 Task: Create an event for the diversity and inclusion training.
Action: Mouse moved to (332, 355)
Screenshot: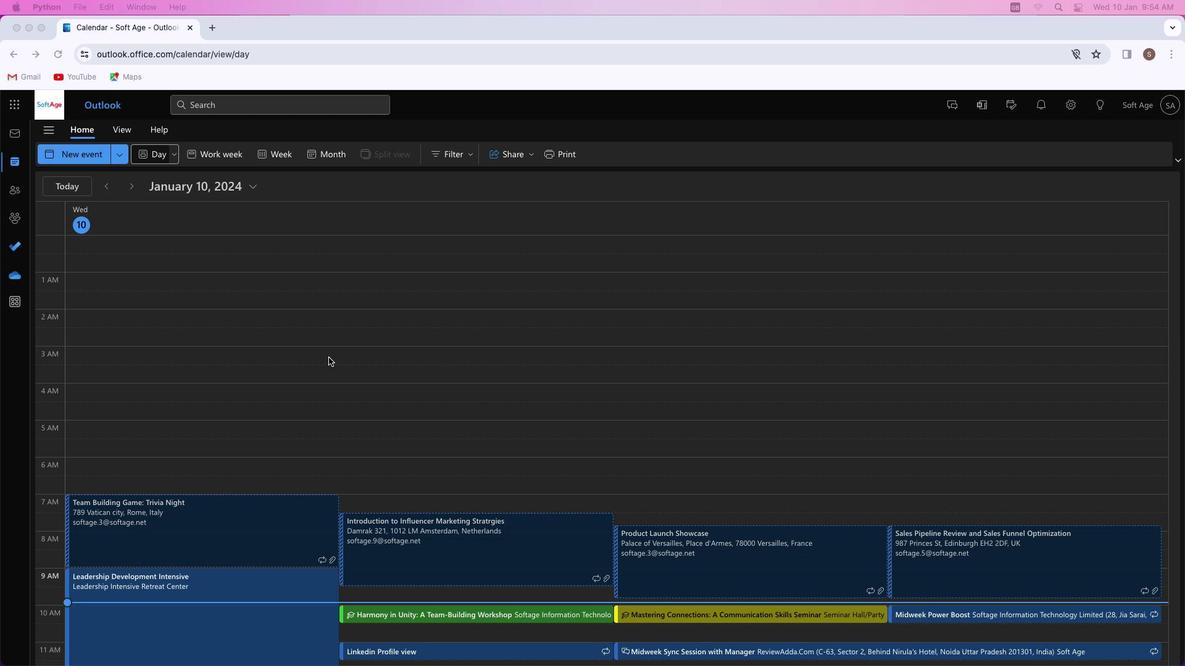 
Action: Mouse pressed left at (332, 355)
Screenshot: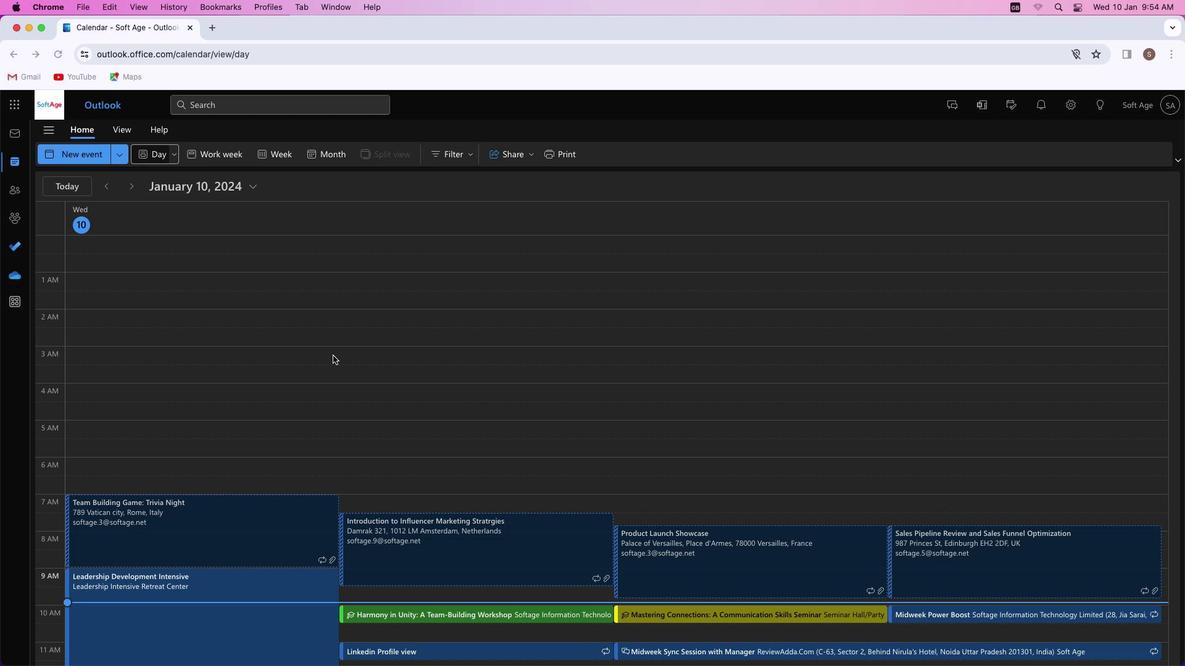 
Action: Mouse moved to (83, 158)
Screenshot: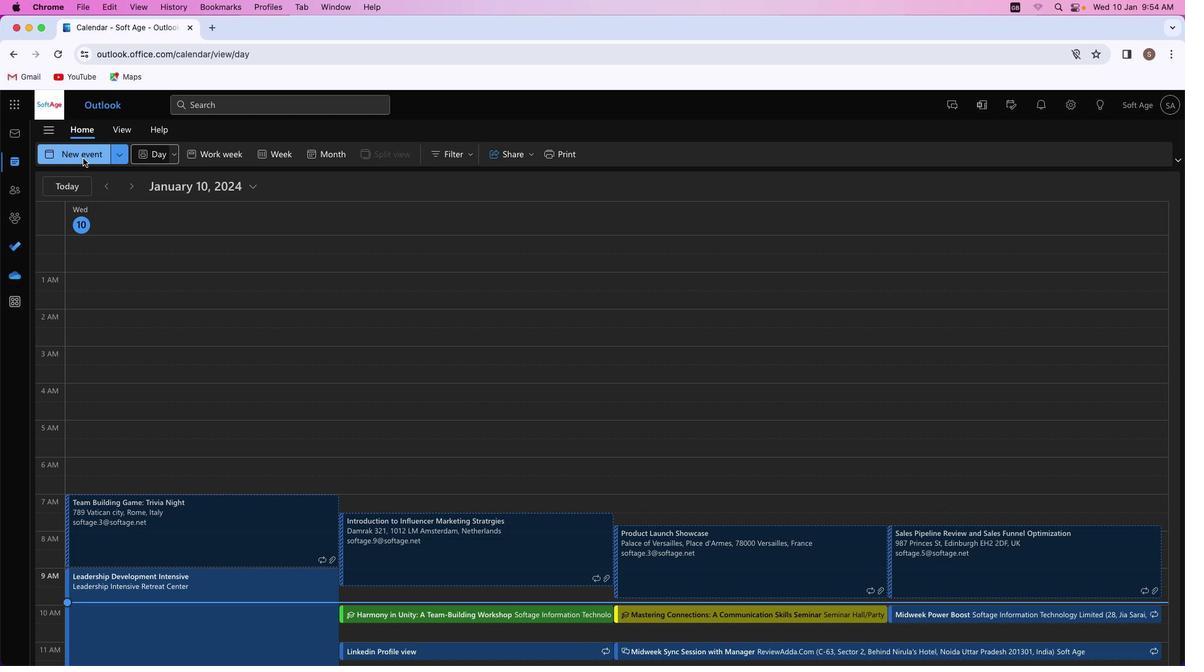 
Action: Mouse pressed left at (83, 158)
Screenshot: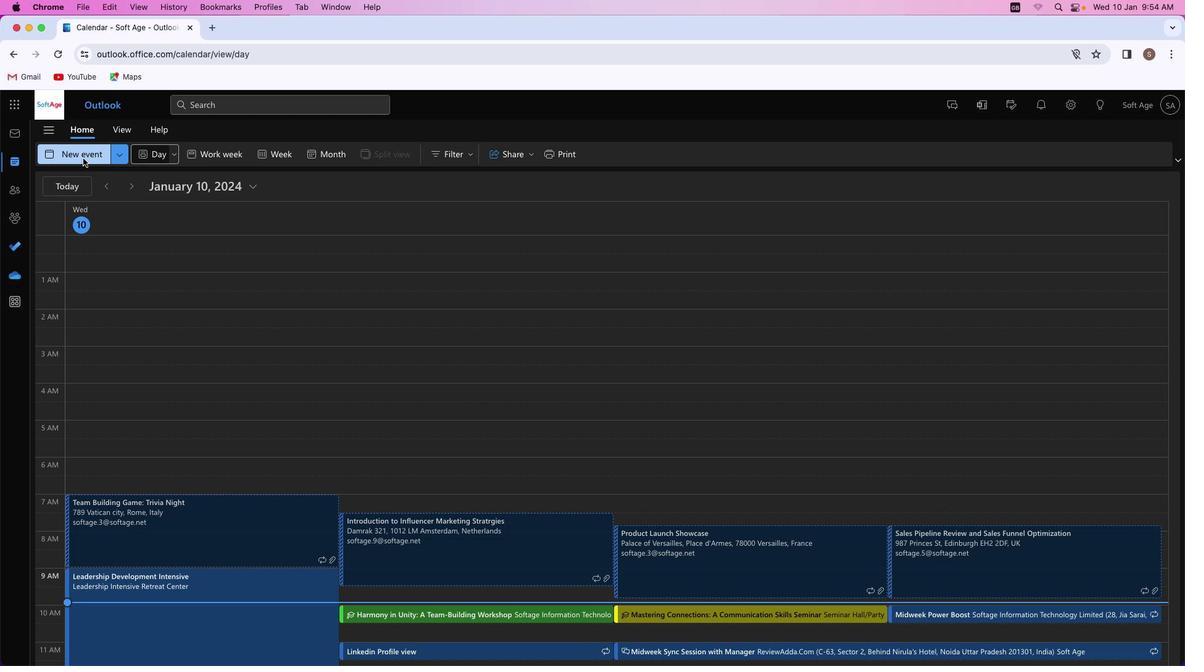 
Action: Mouse moved to (312, 227)
Screenshot: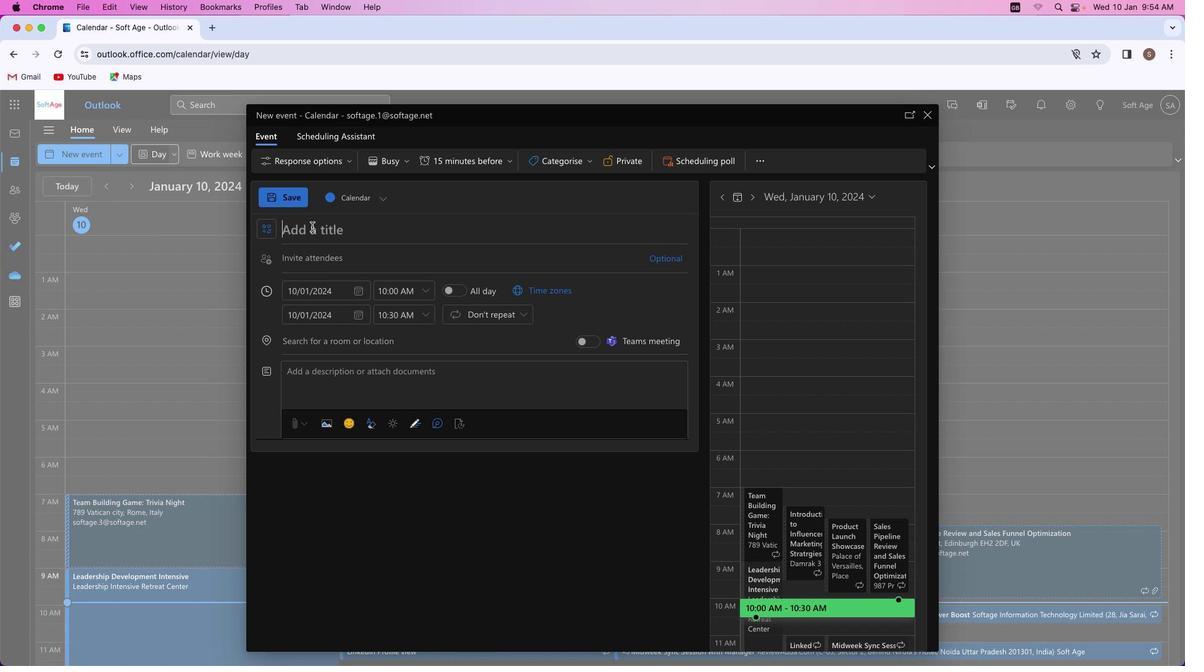 
Action: Mouse pressed left at (312, 227)
Screenshot: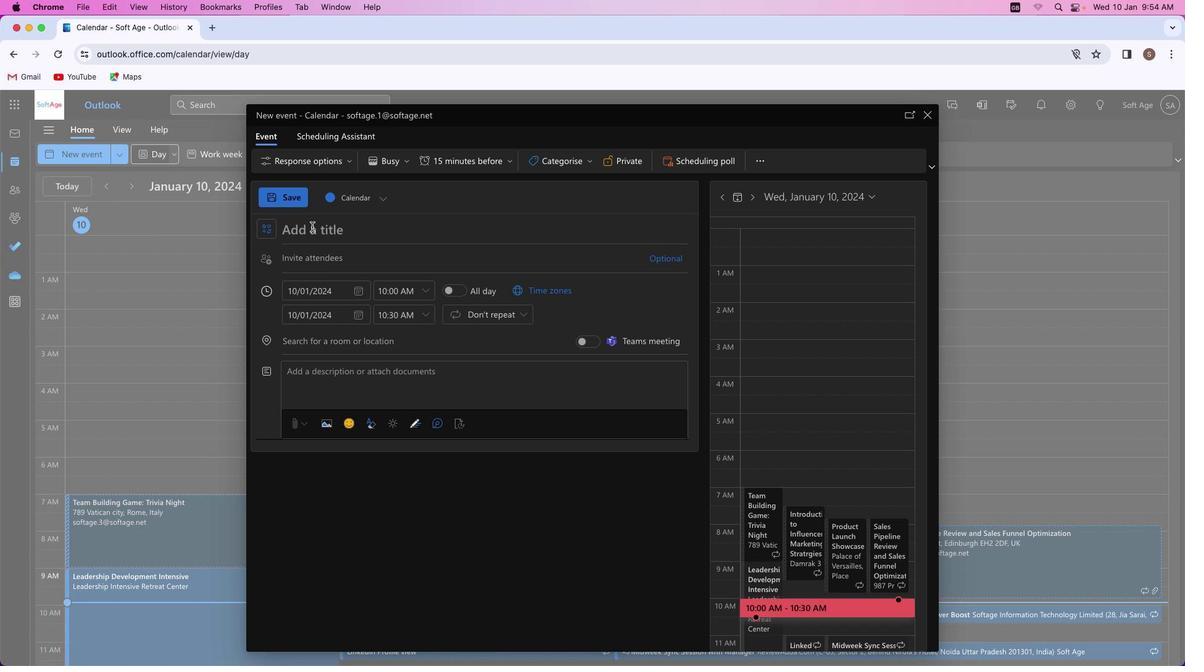 
Action: Key pressed Key.shift'E''m''b''r''a''c''e'Key.shift_r'U''n''i''t''y'Key.shift_r':'Key.spaceKey.shift'D''i''v''e''r''s''i''t''y'Key.space'a''n''d'Key.spaceKey.shift_r'I''n''c''l''u''s''i''o''n'Key.spaceKey.shift'T''r''a''i''n''i''n''g'
Screenshot: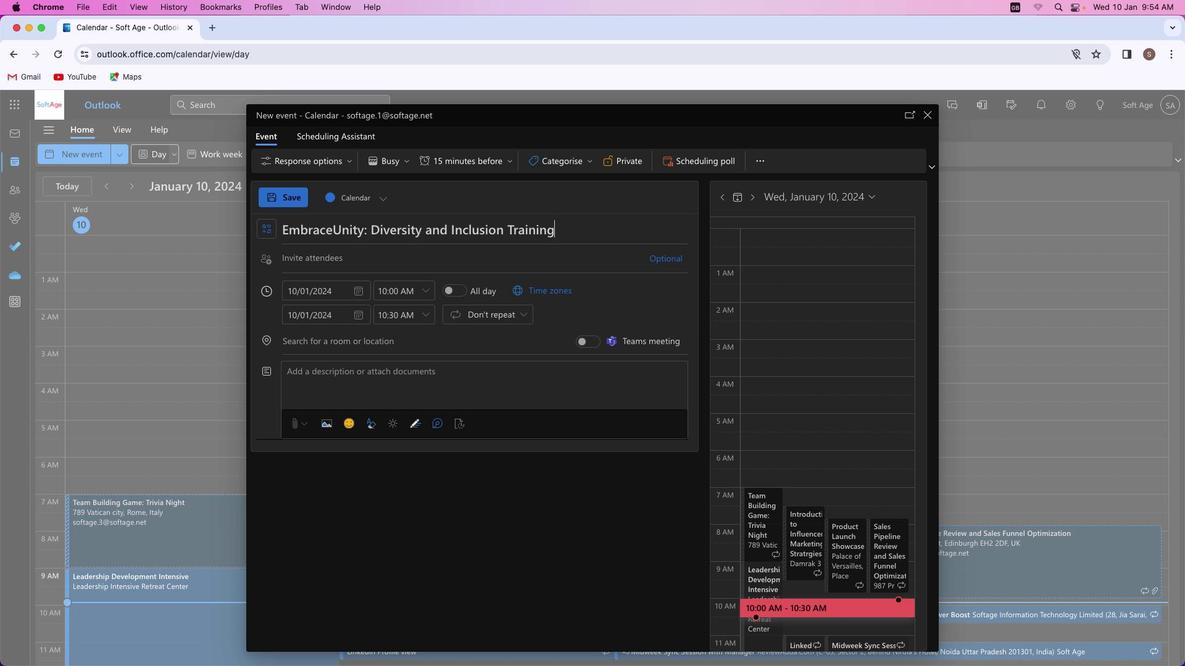 
Action: Mouse moved to (338, 256)
Screenshot: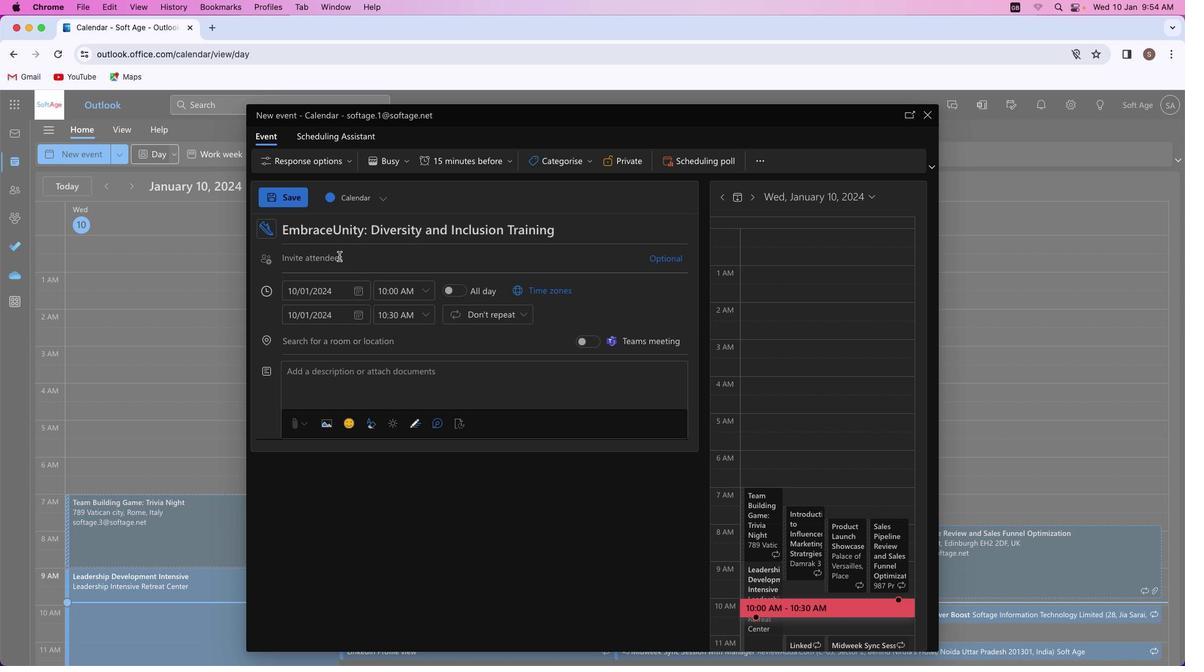 
Action: Mouse pressed left at (338, 256)
Screenshot: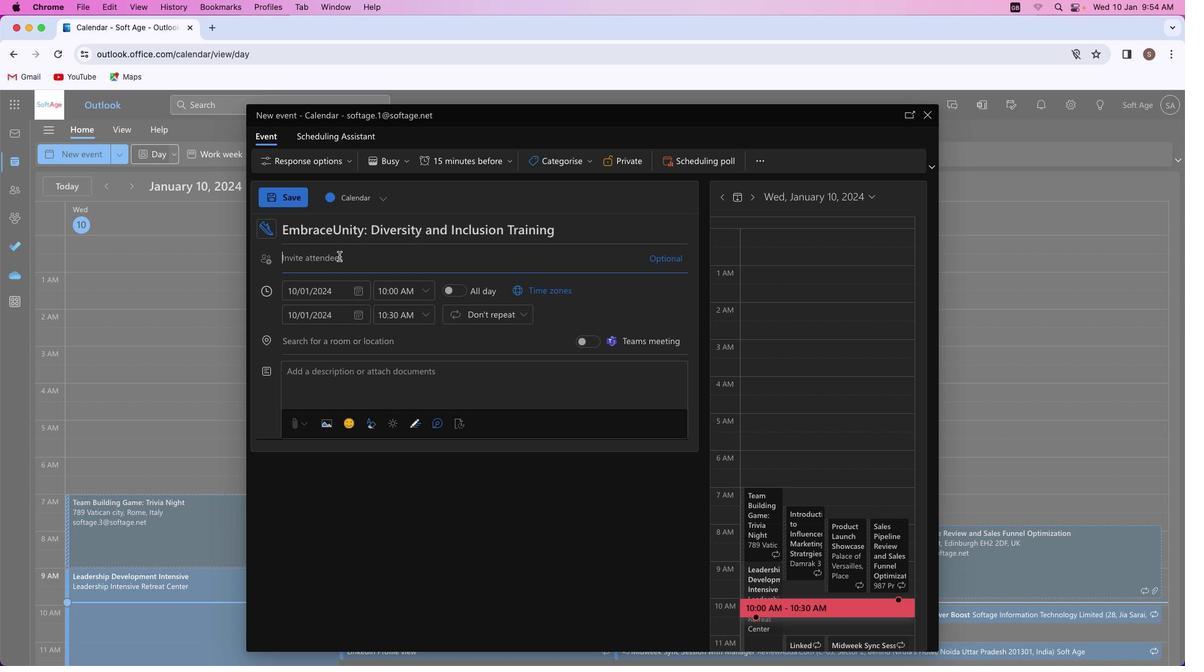 
Action: Key pressed 's''h''i''v''a''m'Key.space'y'Key.backspaceKey.backspace'y''a''d''a''v''s''m''4''1'Key.shift'@''o''u''t''l''o''o''k''.''c''o''m'
Screenshot: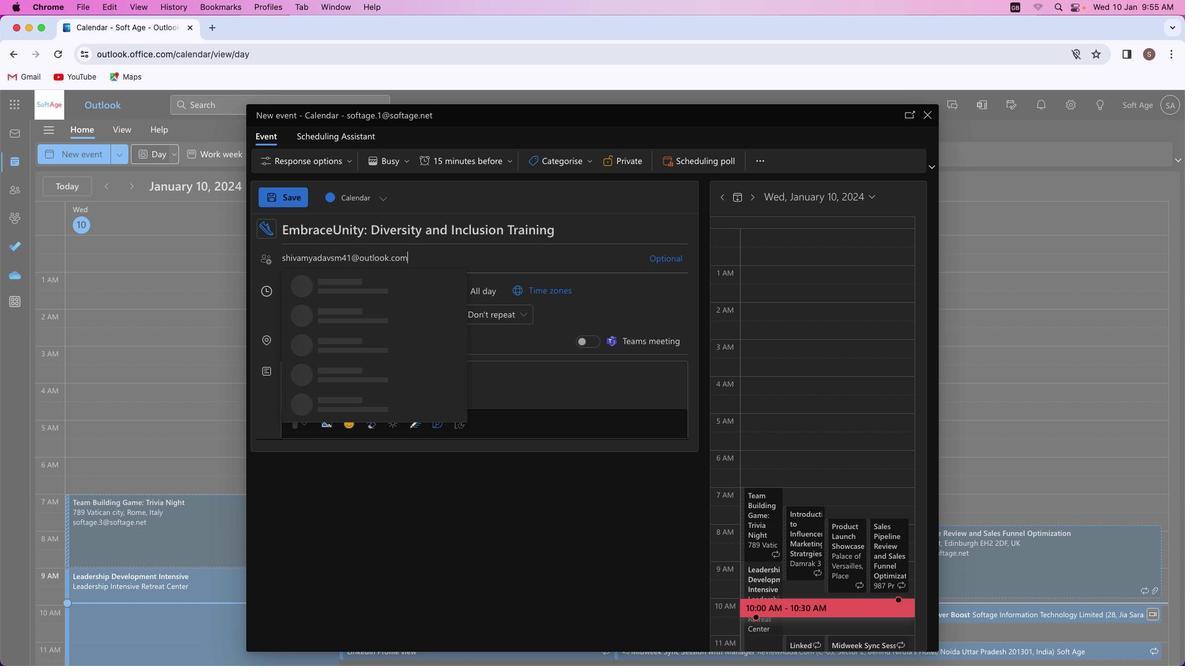 
Action: Mouse moved to (408, 282)
Screenshot: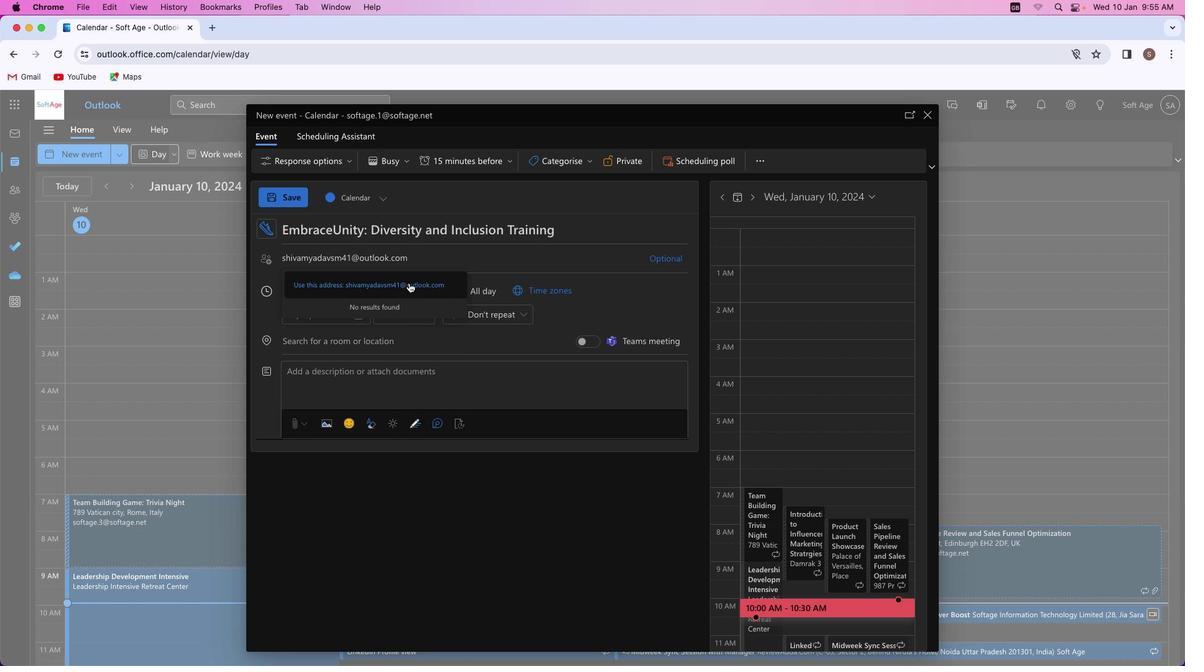 
Action: Mouse pressed left at (408, 282)
Screenshot: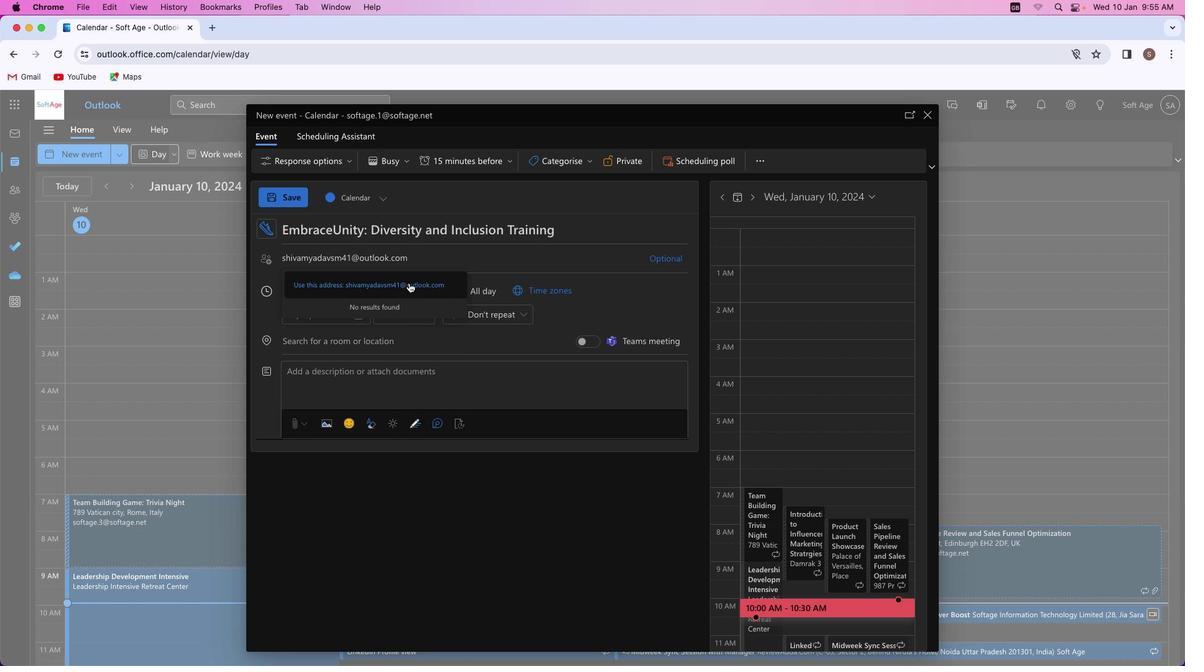 
Action: Mouse moved to (585, 447)
Screenshot: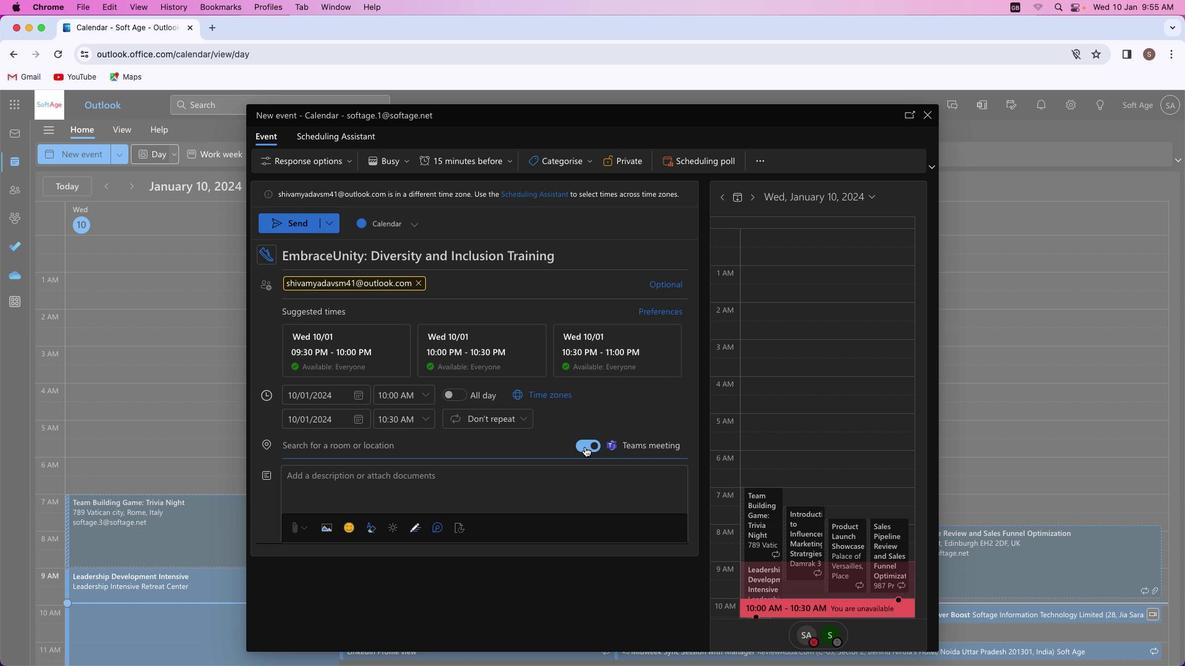 
Action: Mouse pressed left at (585, 447)
Screenshot: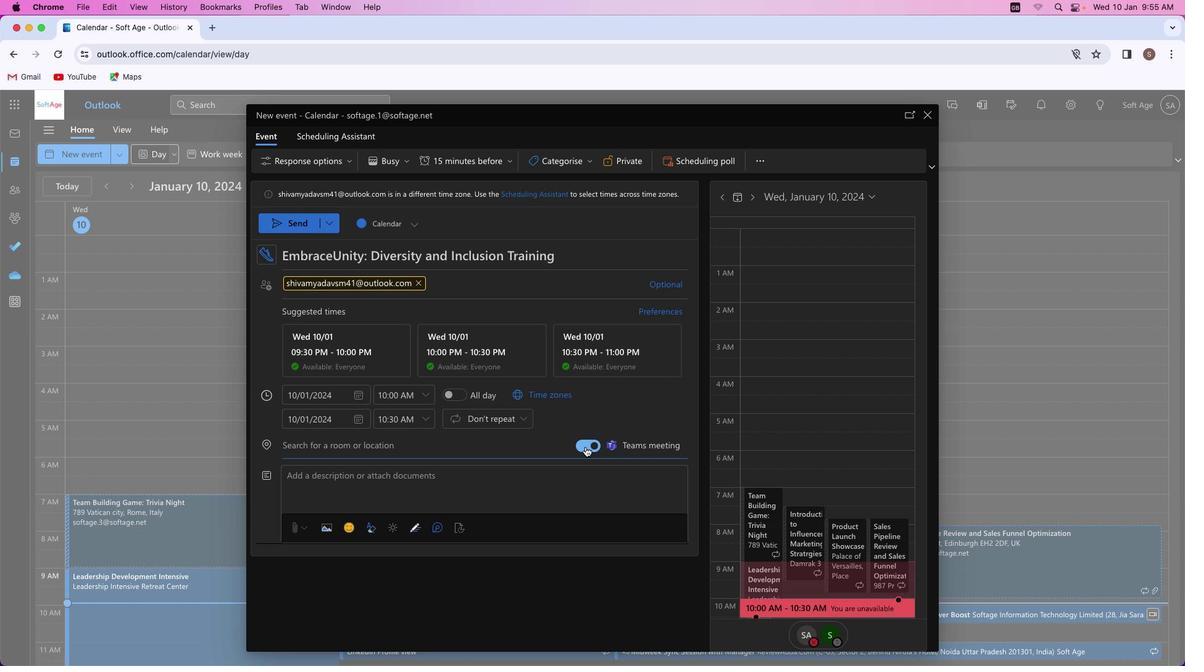 
Action: Mouse moved to (345, 474)
Screenshot: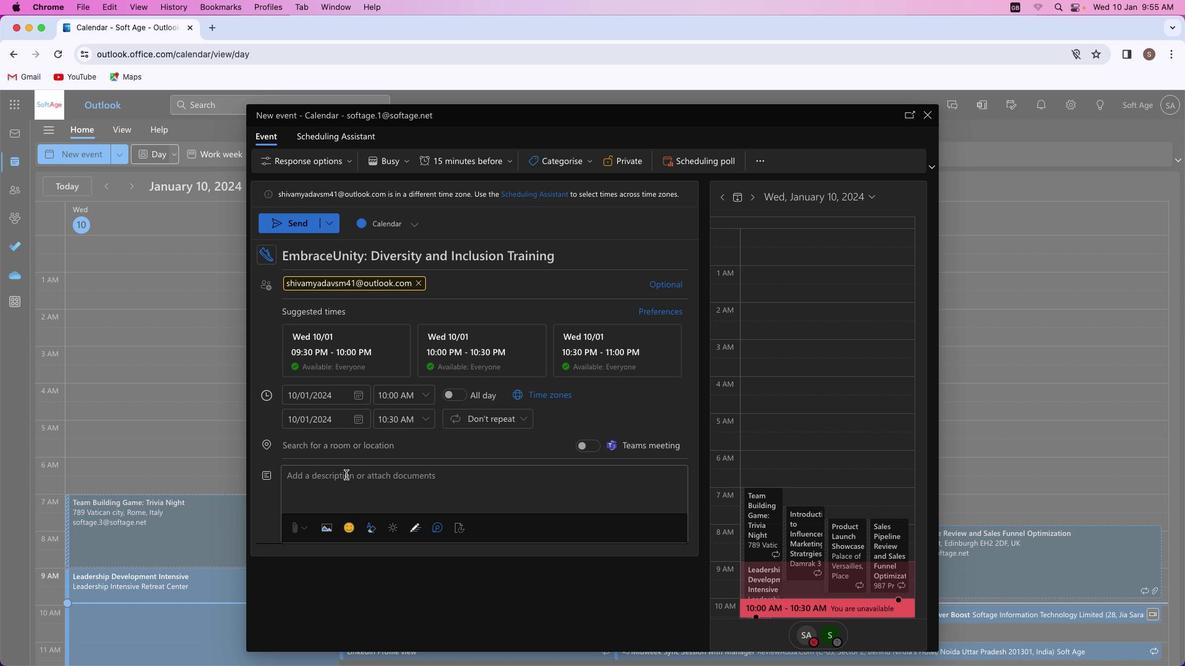 
Action: Mouse pressed left at (345, 474)
Screenshot: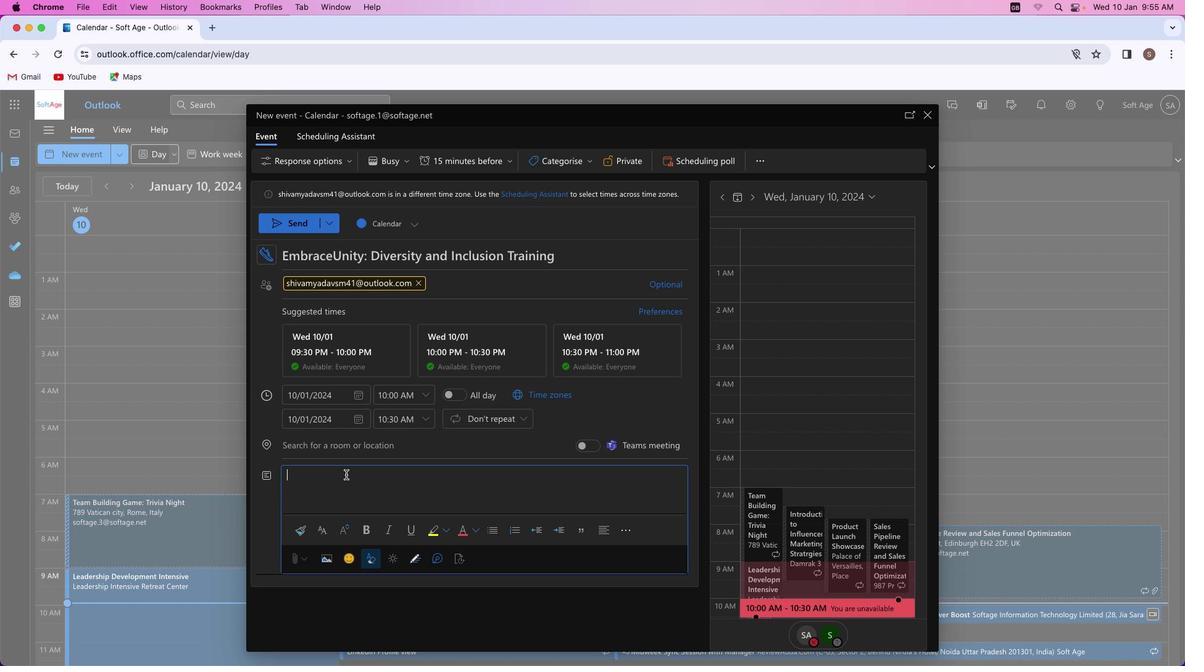 
Action: Key pressed Key.shift'E''m''p''o''w''e''r'Key.space'y''o''u''r'Key.space't''e''a''m'Key.space'w''i''t''h'Key.space'o''u''r'Key.space'c''o''m''p''r''e''h''e''n''s''i''v''e'Key.space't''r''a''i''n''i''n''g''.'Key.spaceKey.shift'F''o''s''t''e''r'Key.space'a'Key.space'c''u''l''t''u''r''e'Key.space'o''f'Key.space'i''n''c''l''u''s''i''v''i''t''y'','Key.space'e''q''u''i''t''y'','Key.space'a''n''d'Key.space'b''e''l''o''n''g''i''n''g''.'Key.spaceKey.shift'E''q''u''i''p'Key.space'p''a''r''t''i''c''i''p''a''n''t''s'Key.space'w''i''t''h'Key.space's''k''i''l''l''s'Key.space't''o'Key.space'e''m''b''r''a''c''e'Key.space'd''i''v''e''r''s''i''t''y'','Key.space'd''r''i''v''i''n''g'Key.space'i''n''n''o''v''a''t''i''o''n'Key.space'a''n''d'Key.space'c''o''l''l''a''b''o''r''a''t''i''o''n''.'
Screenshot: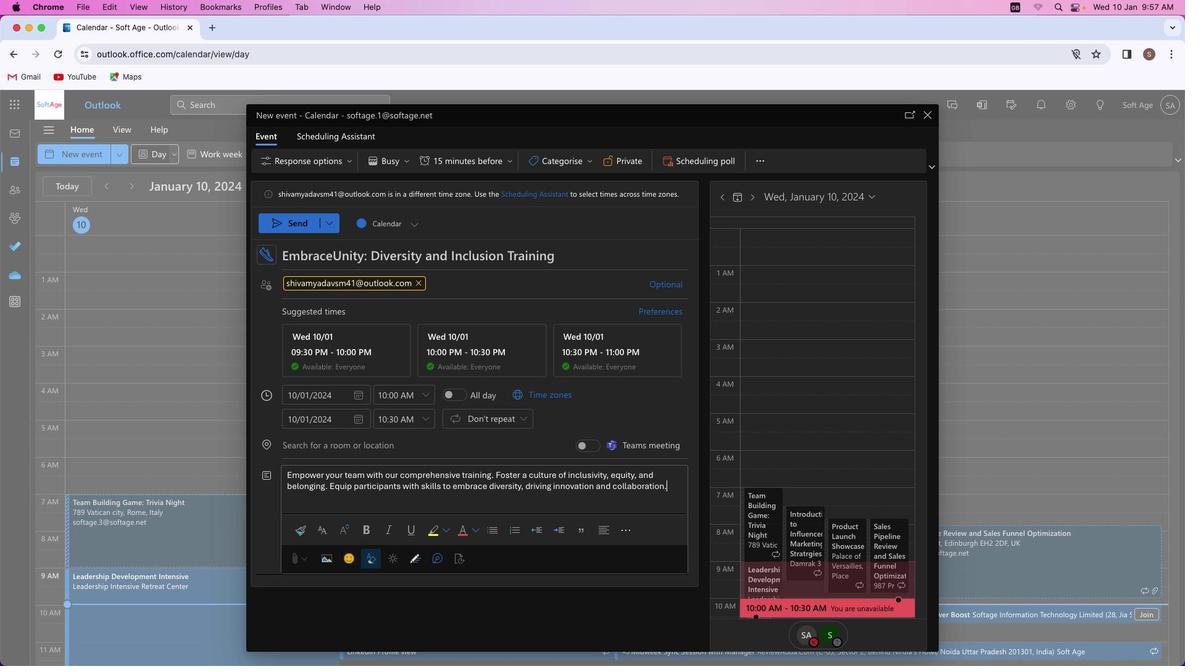 
Action: Mouse moved to (490, 474)
Screenshot: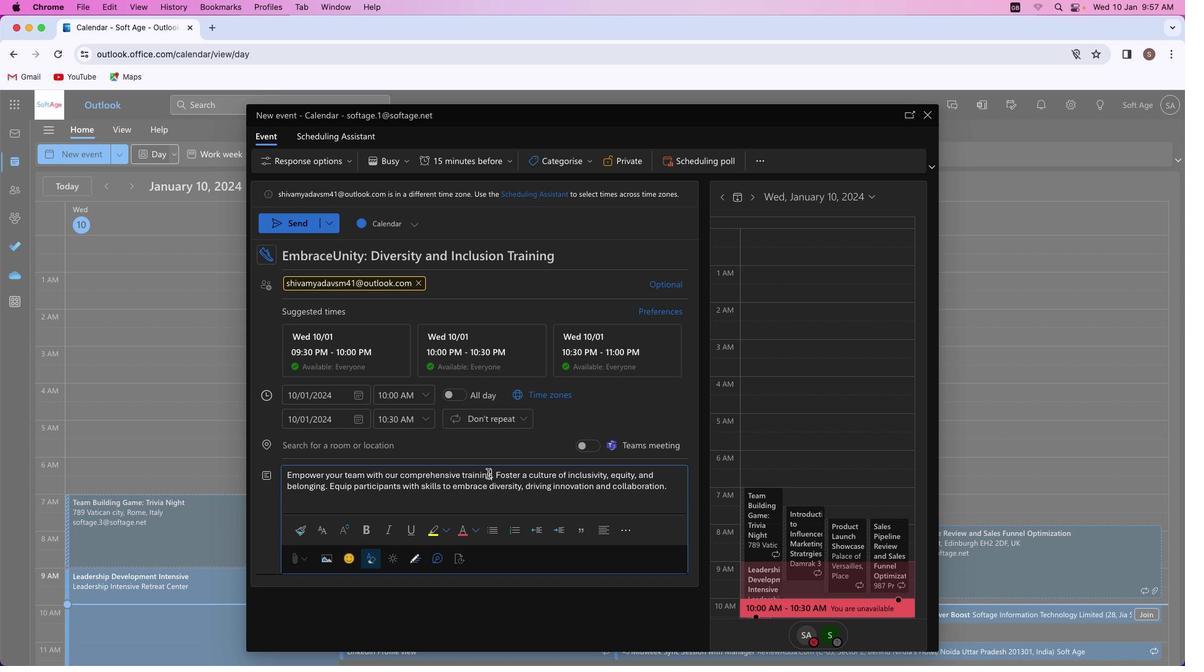 
Action: Mouse pressed left at (490, 474)
Screenshot: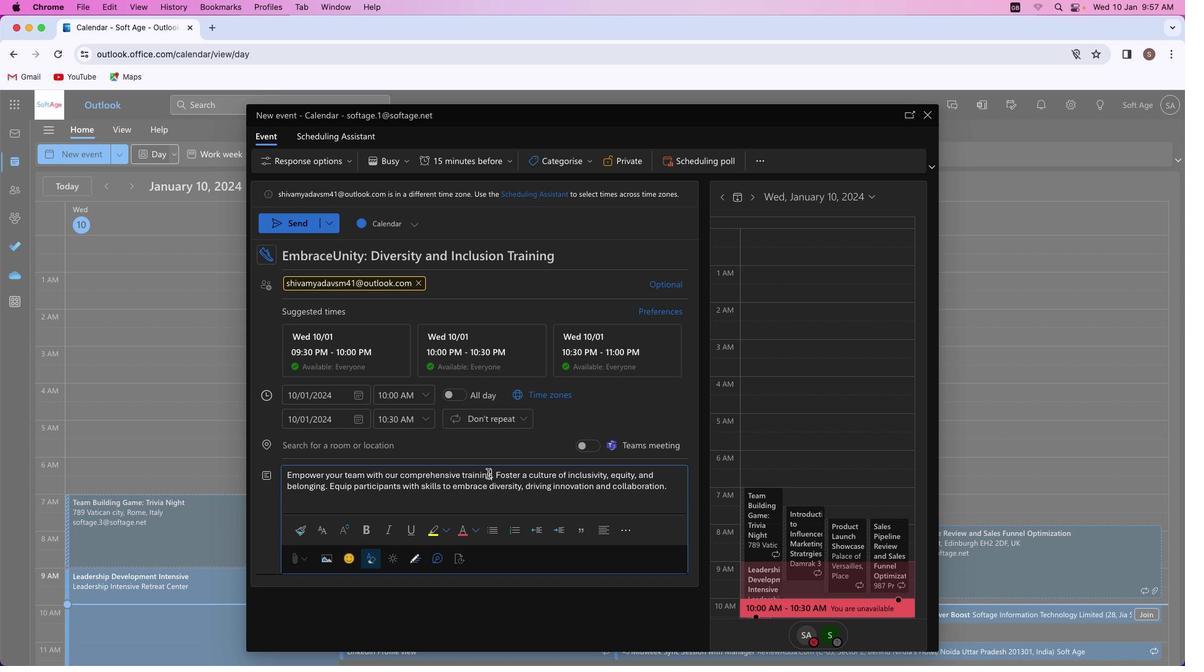 
Action: Mouse moved to (370, 530)
Screenshot: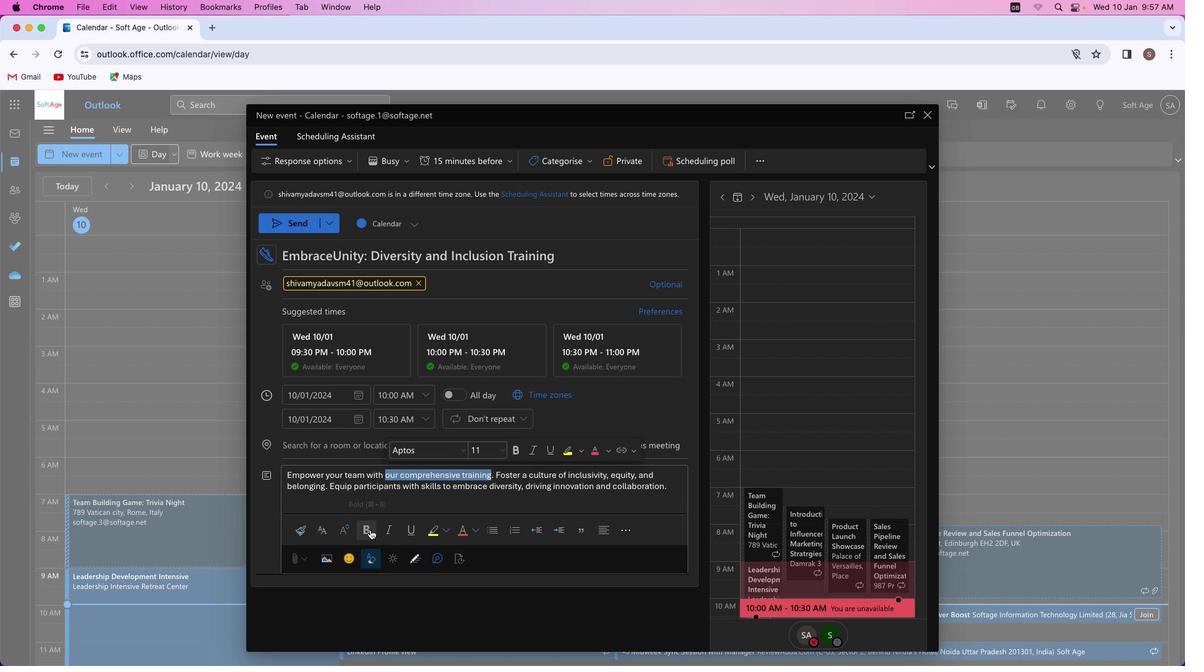 
Action: Mouse pressed left at (370, 530)
Screenshot: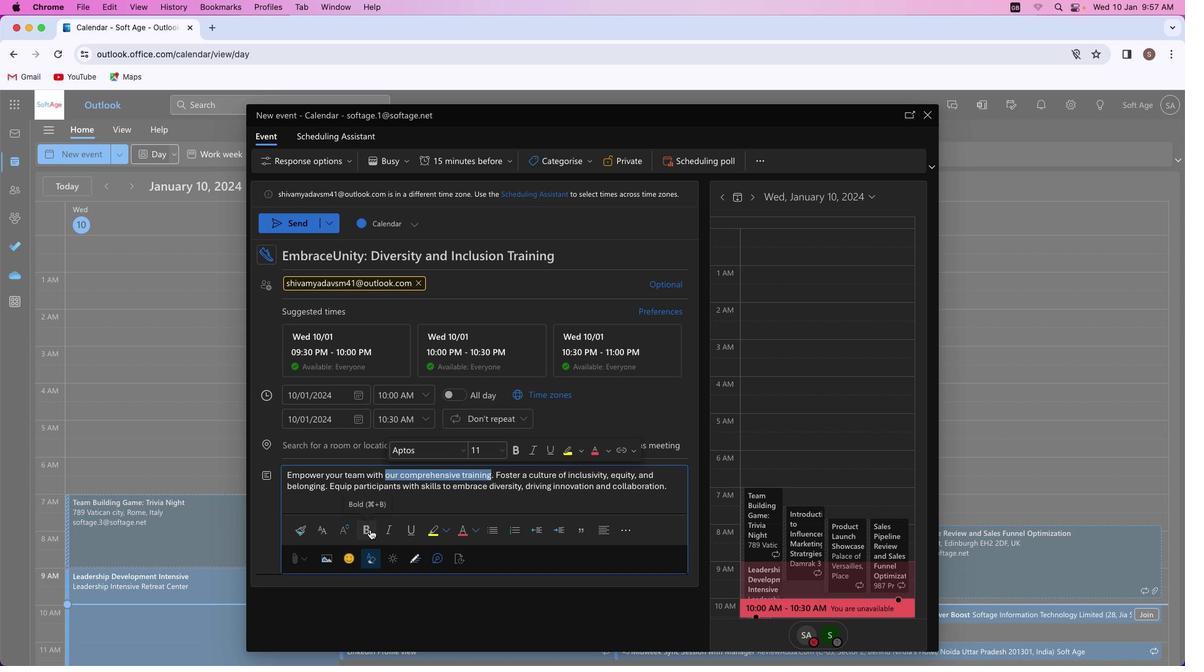
Action: Mouse moved to (388, 529)
Screenshot: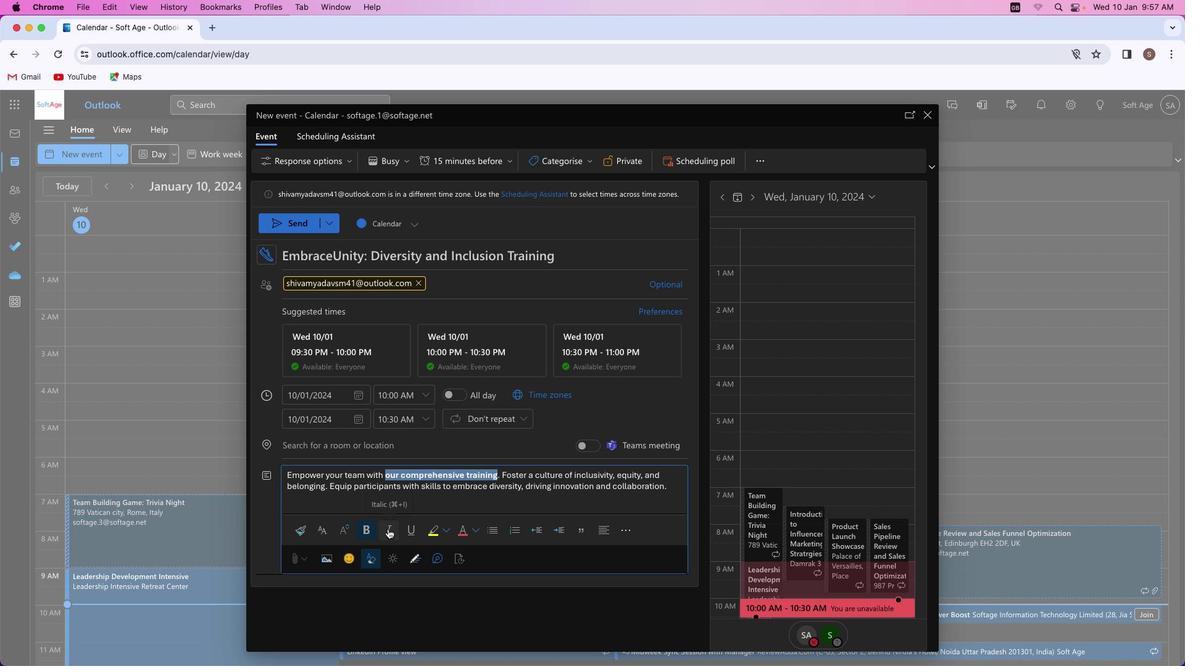 
Action: Mouse pressed left at (388, 529)
Screenshot: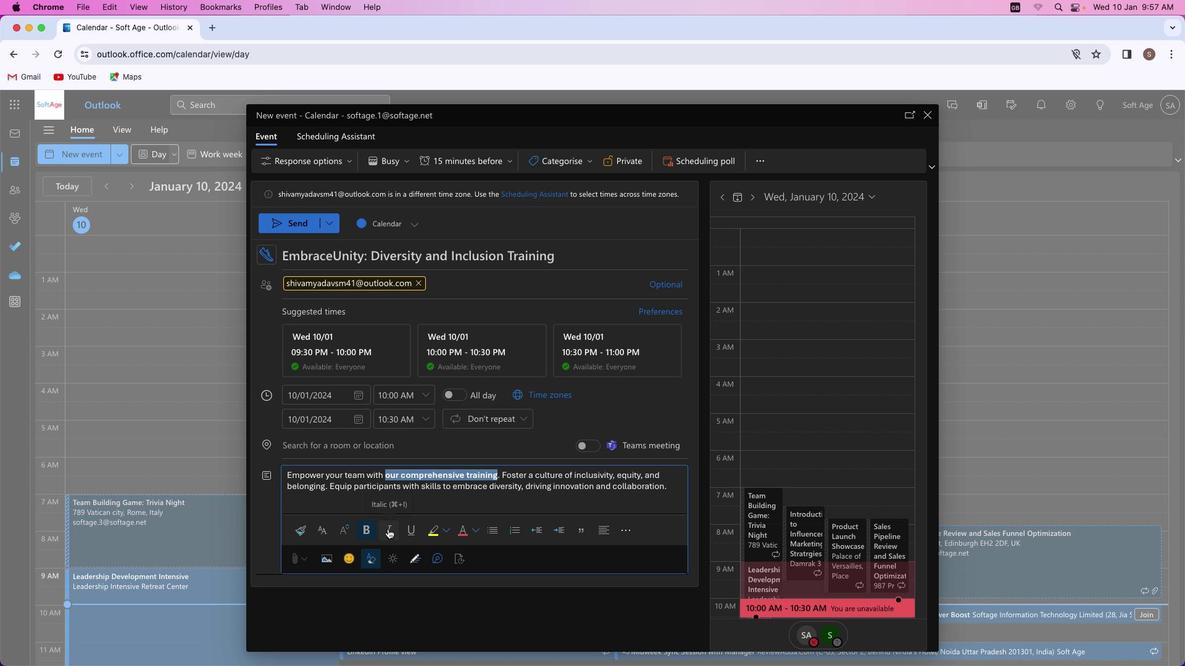 
Action: Mouse moved to (470, 529)
Screenshot: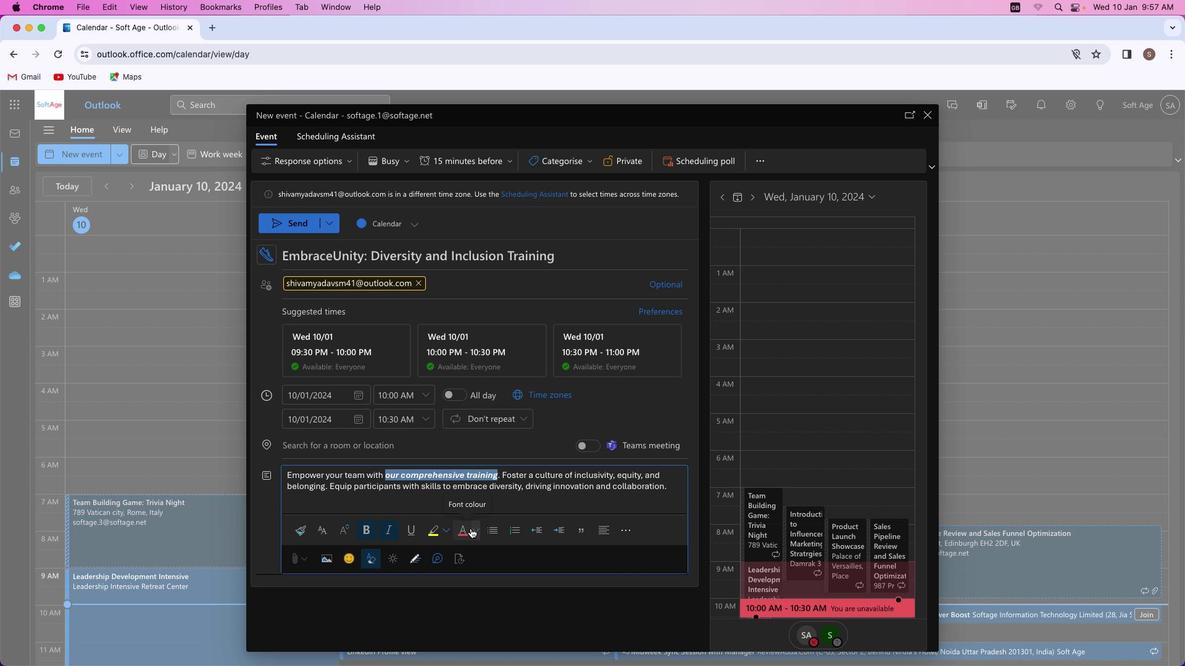 
Action: Mouse pressed left at (470, 529)
Screenshot: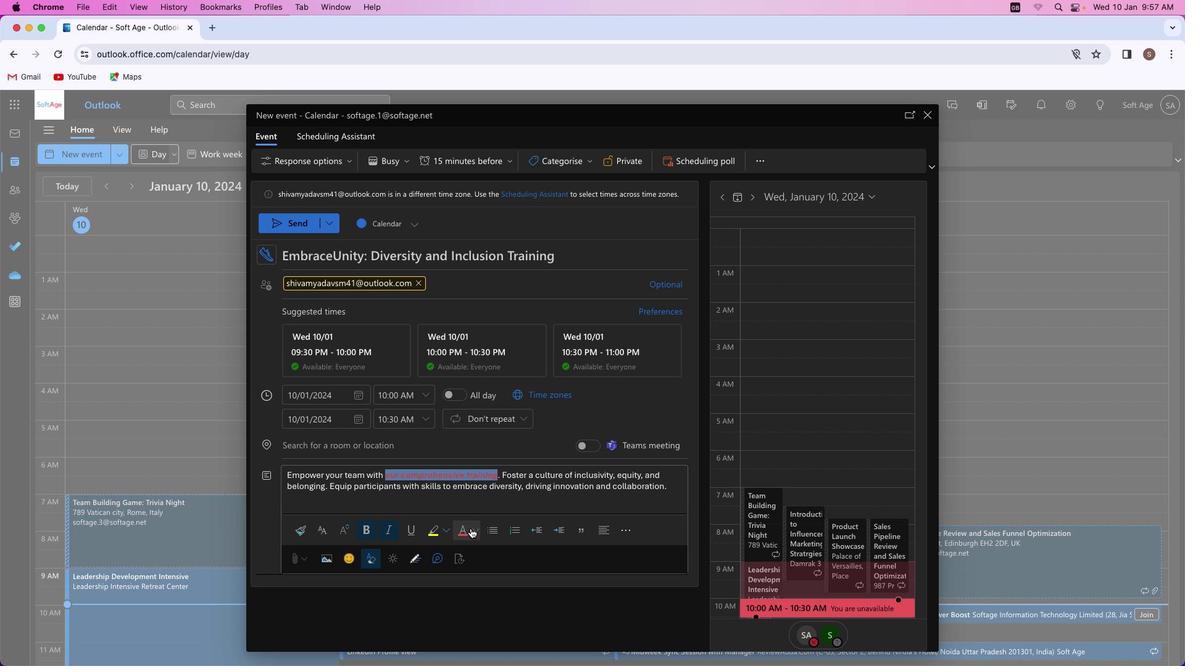 
Action: Mouse moved to (477, 530)
Screenshot: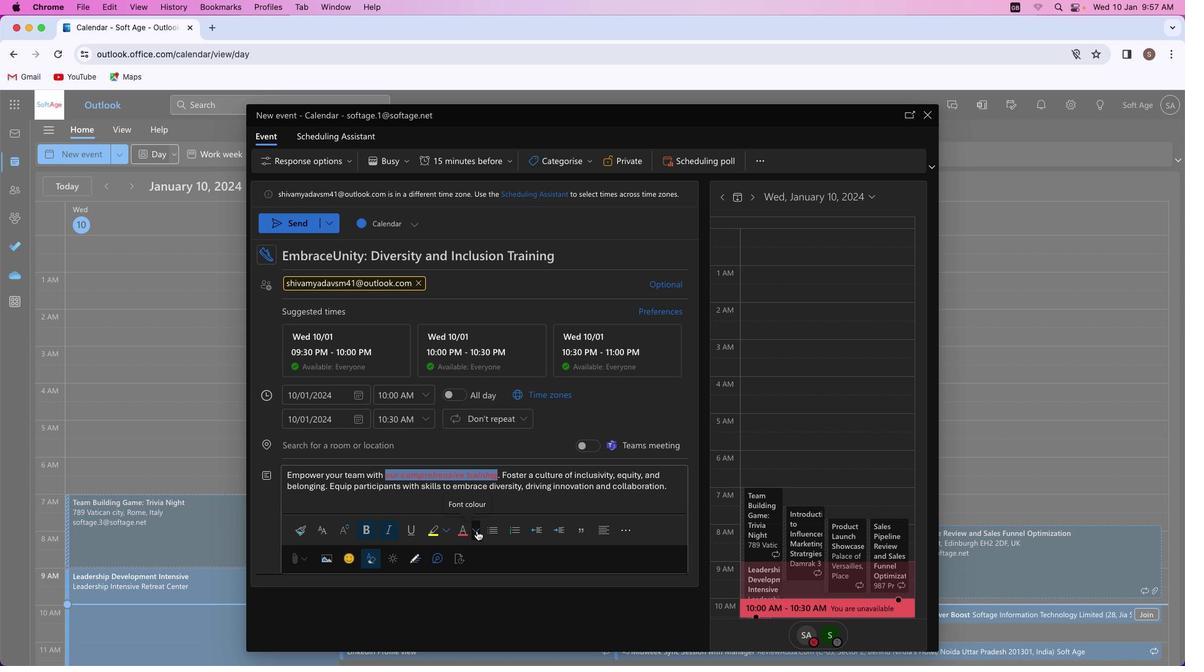 
Action: Mouse pressed left at (477, 530)
Screenshot: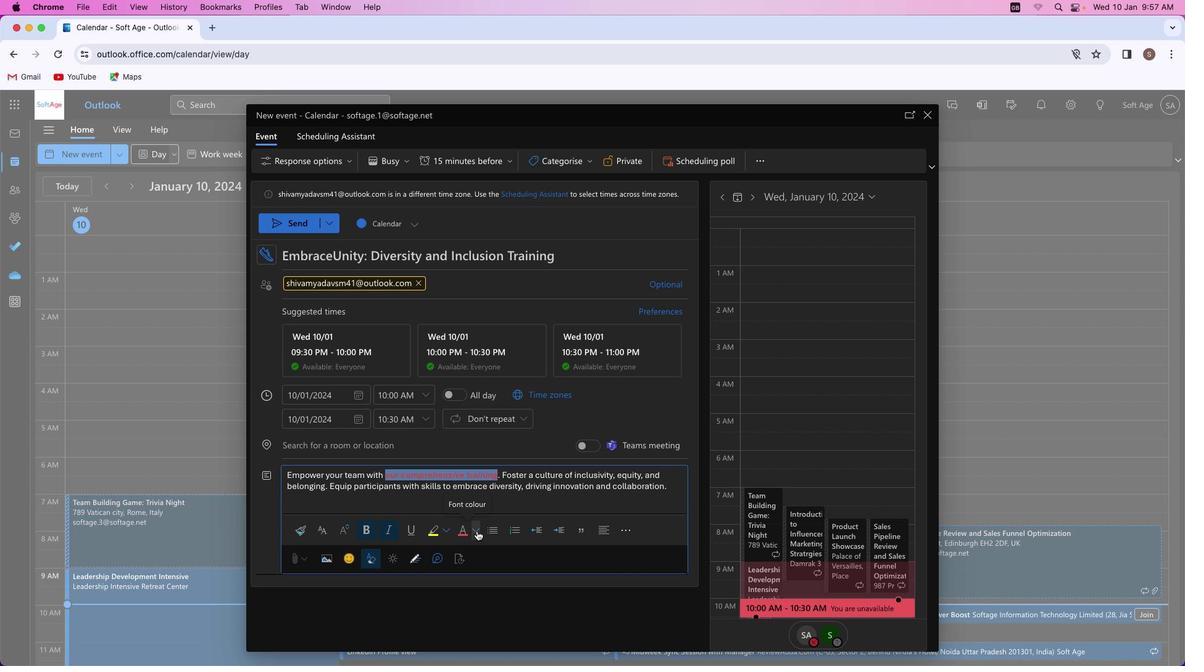 
Action: Mouse moved to (566, 466)
Screenshot: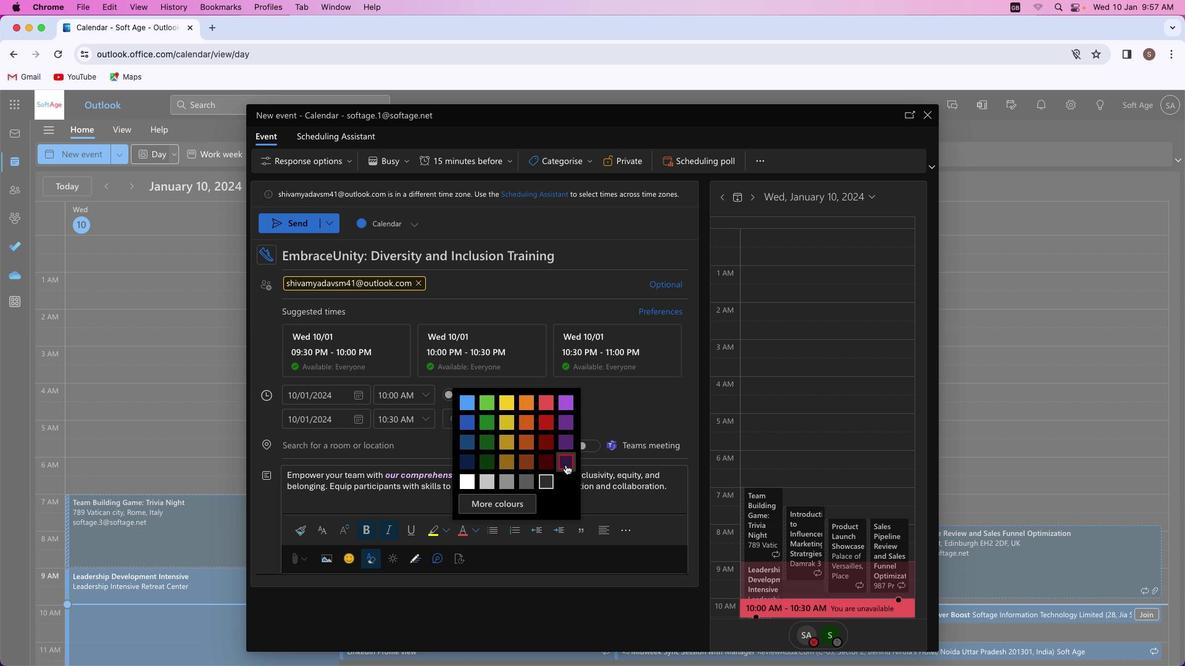 
Action: Mouse pressed left at (566, 466)
Screenshot: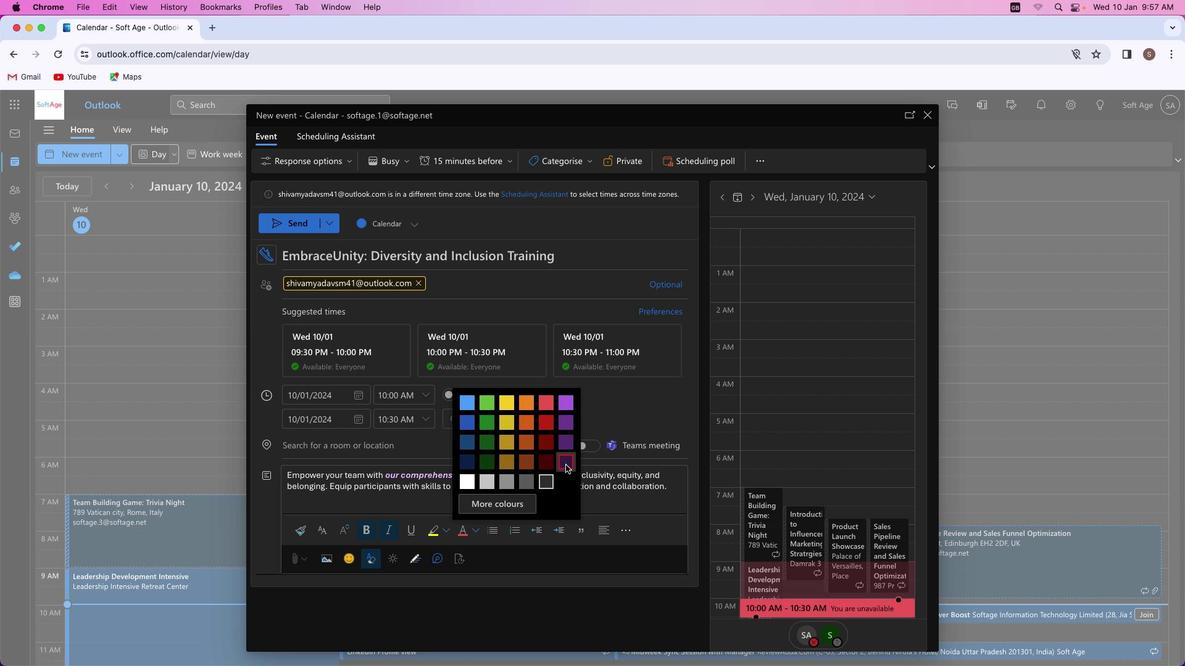 
Action: Mouse moved to (588, 503)
Screenshot: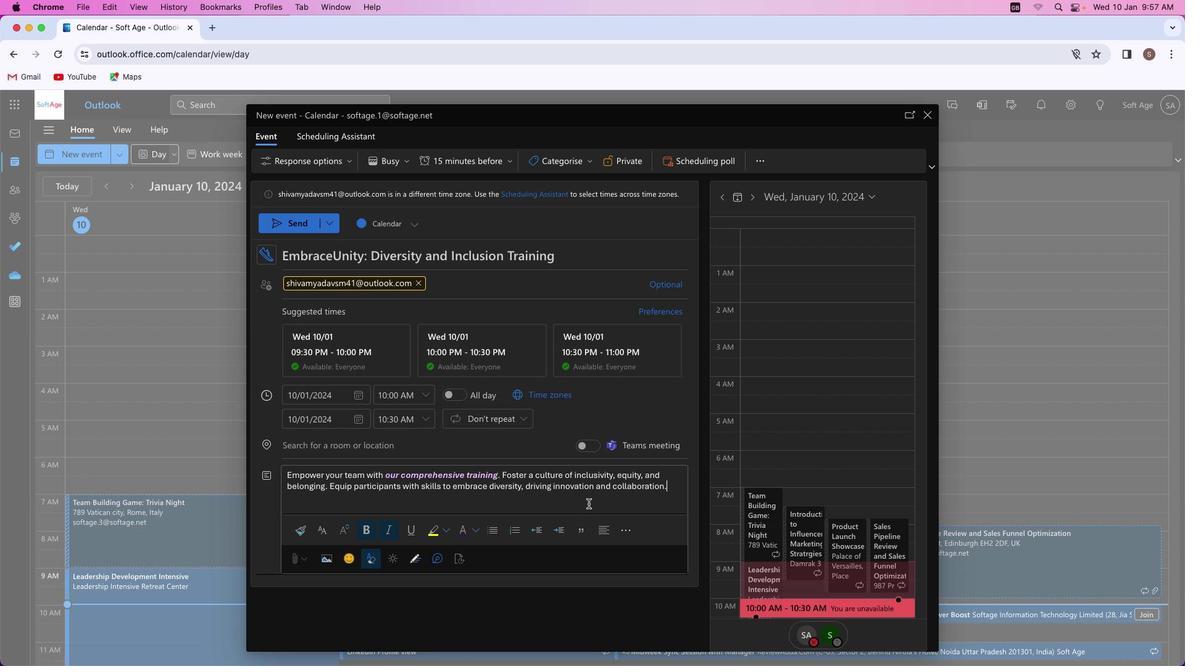 
Action: Mouse pressed left at (588, 503)
Screenshot: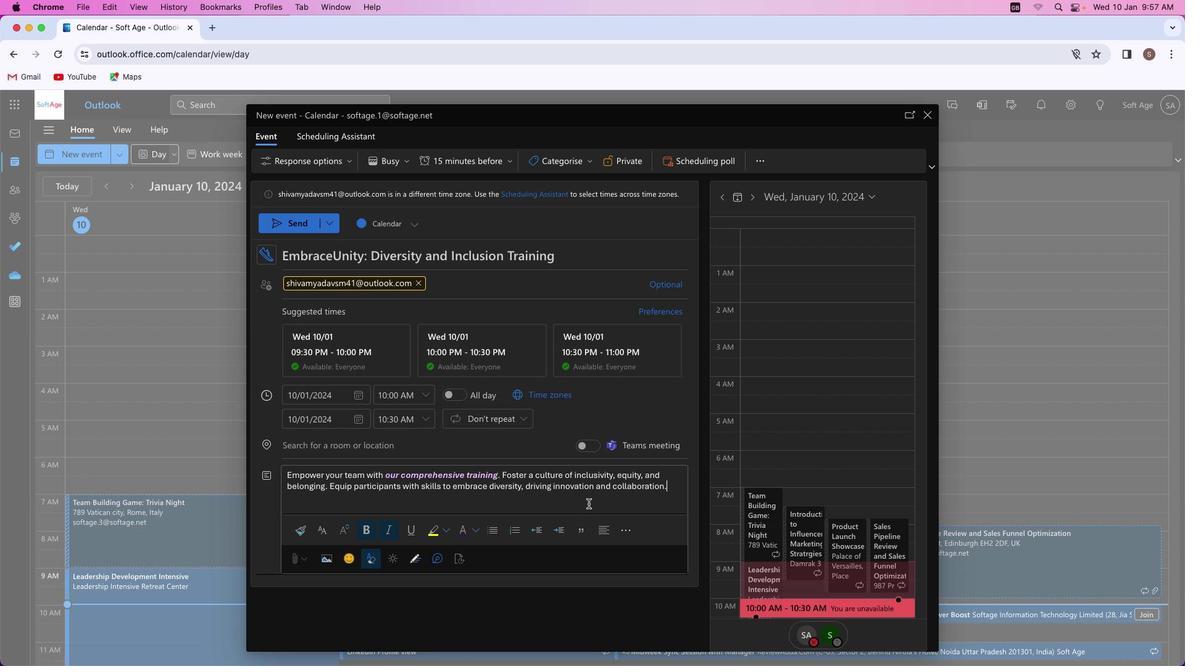 
Action: Mouse moved to (535, 474)
Screenshot: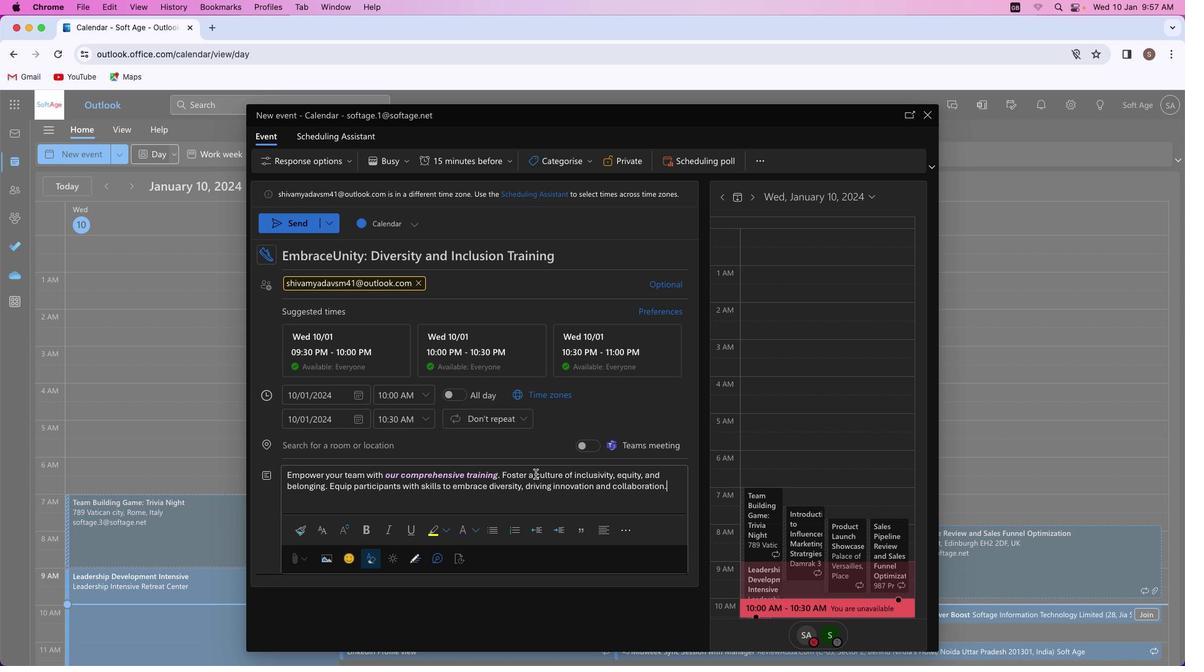 
Action: Mouse pressed left at (535, 474)
Screenshot: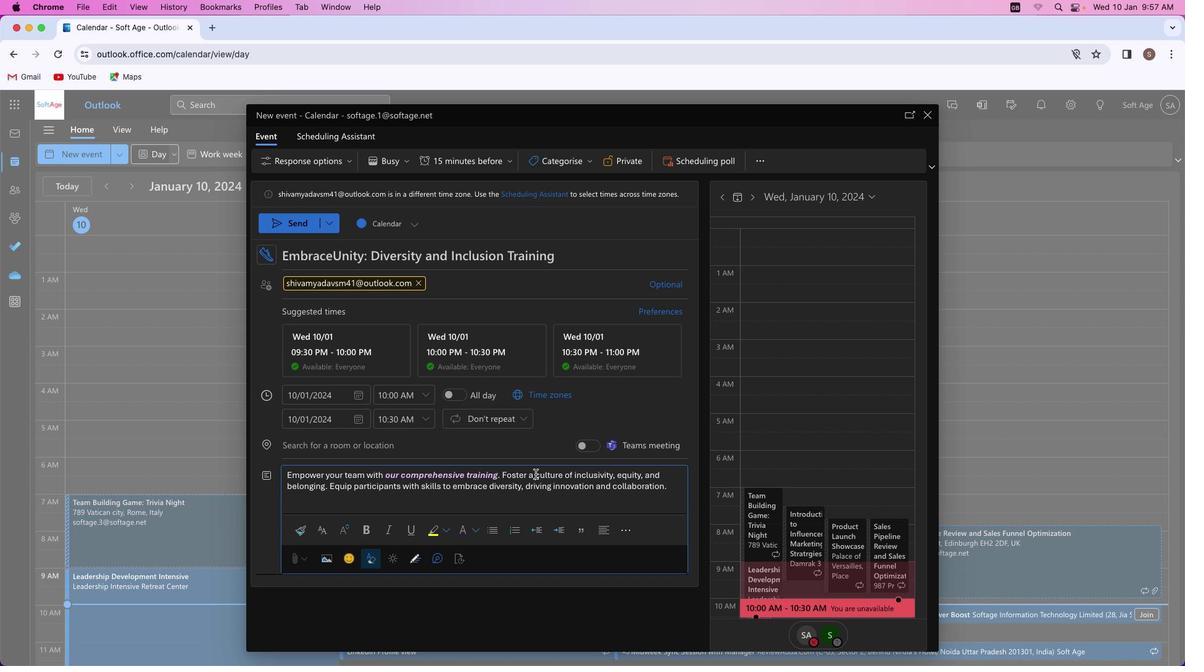 
Action: Mouse moved to (366, 532)
Screenshot: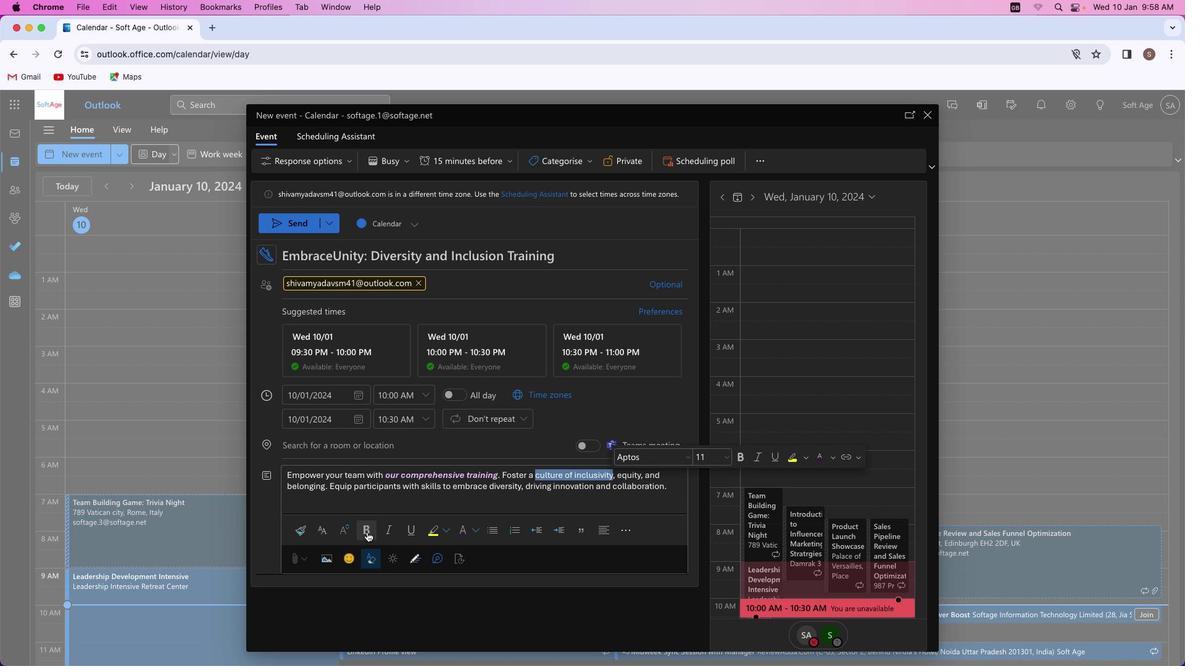 
Action: Mouse pressed left at (366, 532)
Screenshot: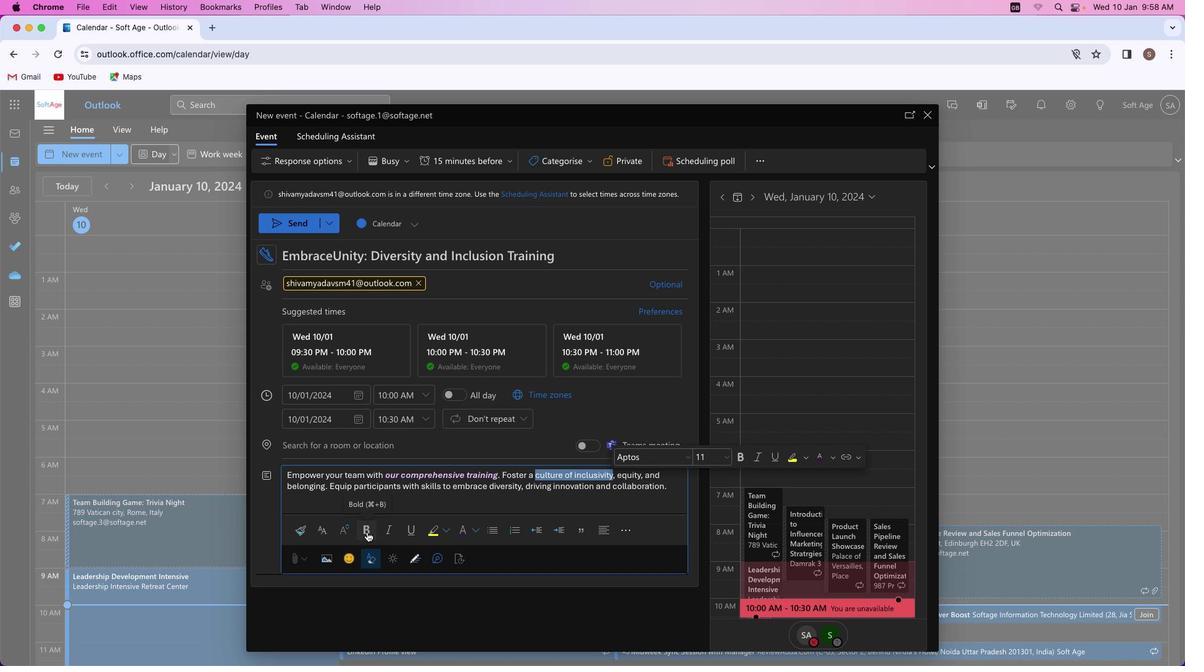 
Action: Mouse moved to (391, 532)
Screenshot: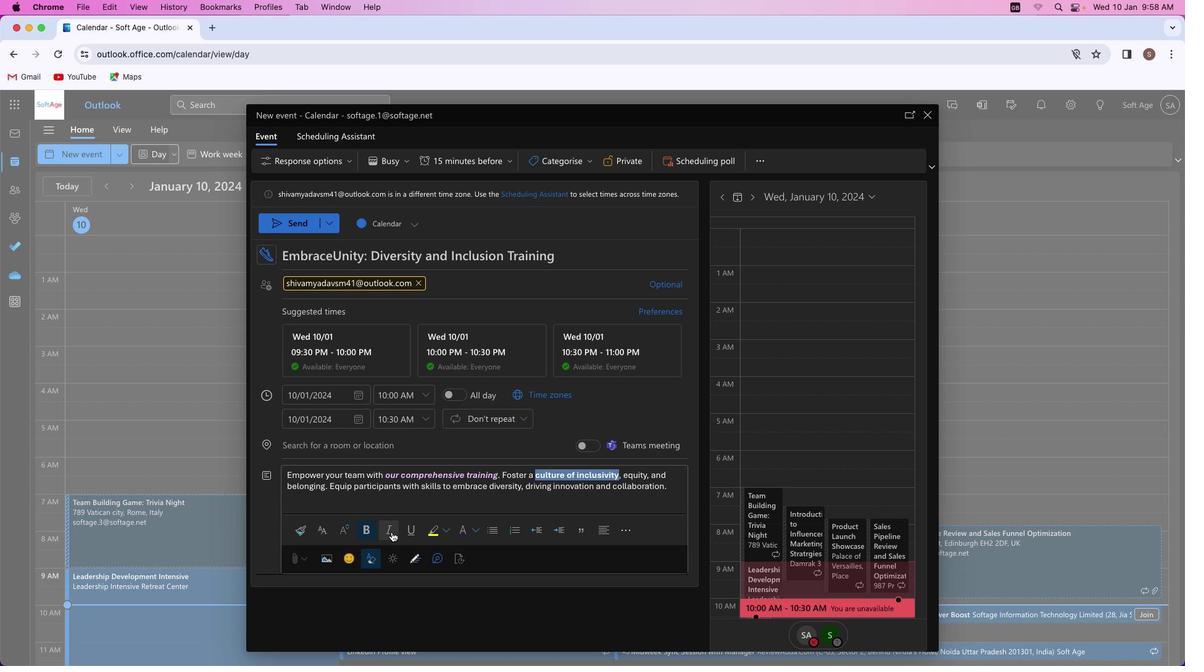 
Action: Mouse pressed left at (391, 532)
Screenshot: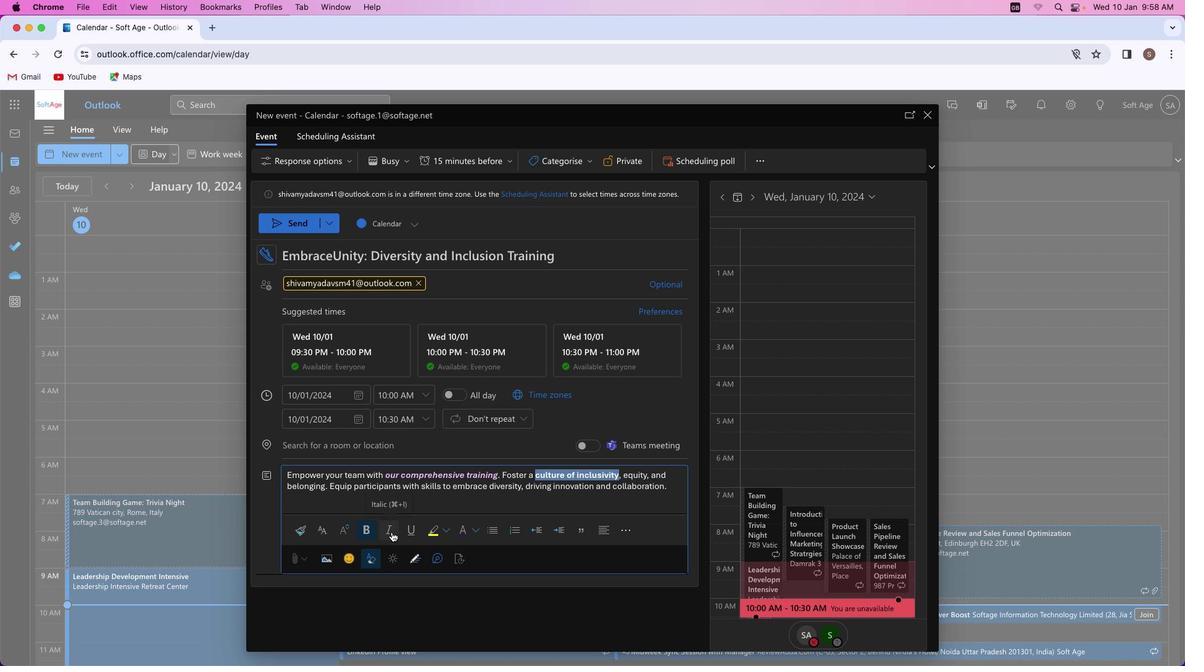 
Action: Mouse moved to (584, 509)
Screenshot: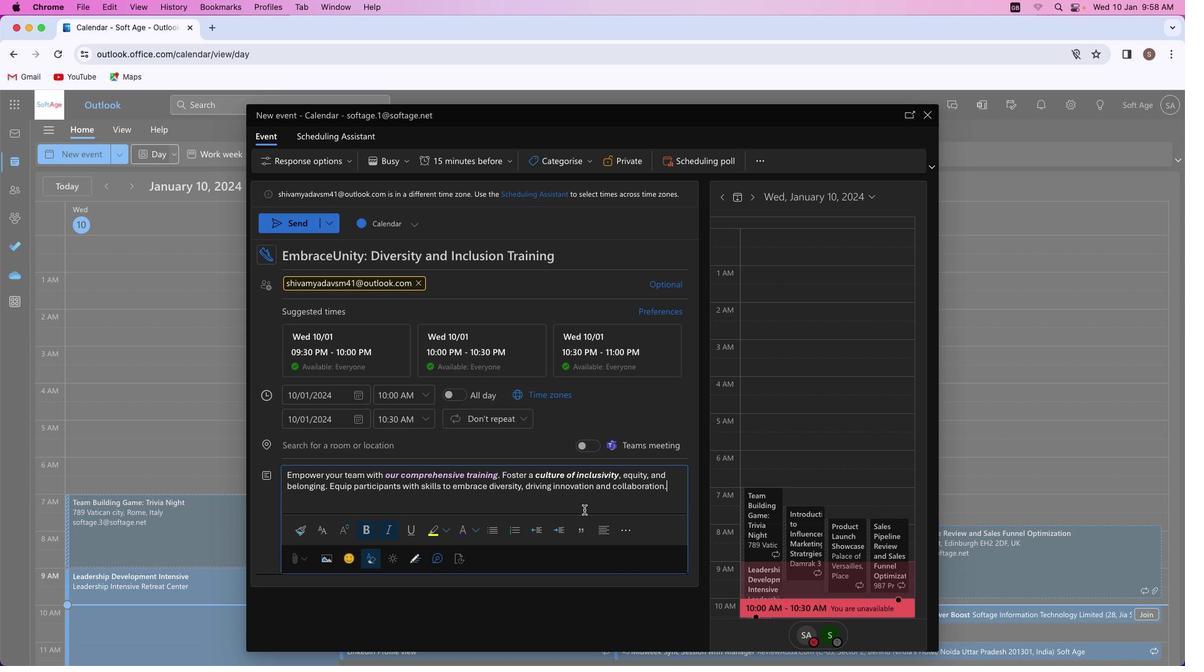 
Action: Mouse pressed left at (584, 509)
Screenshot: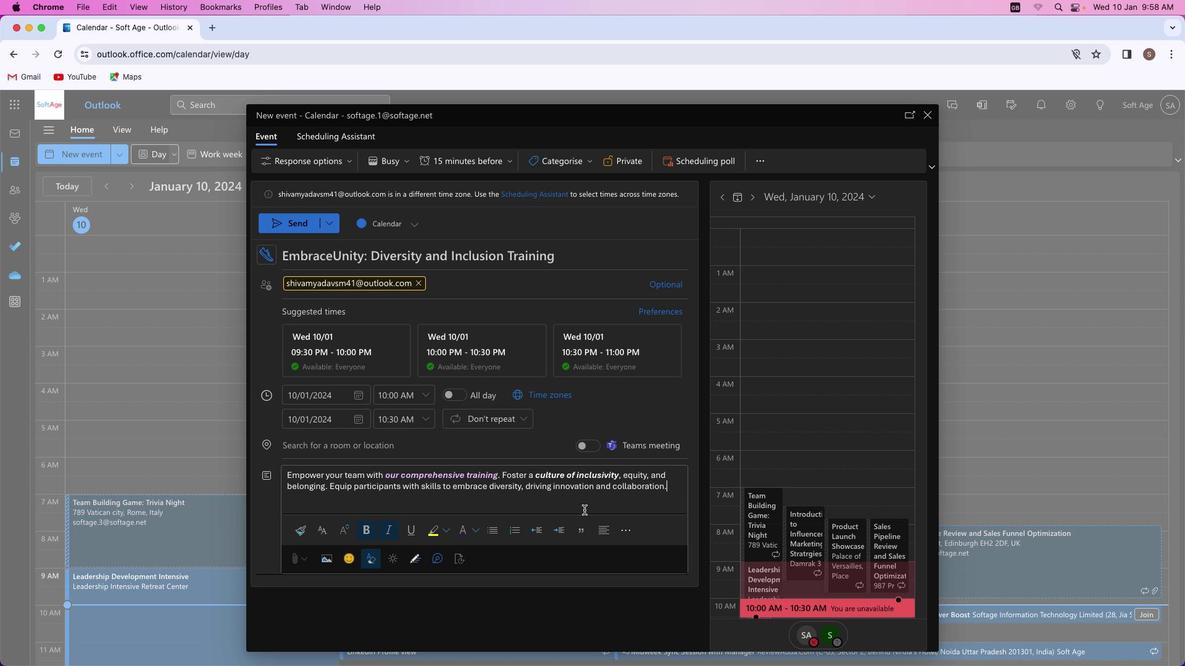 
Action: Mouse moved to (487, 487)
Screenshot: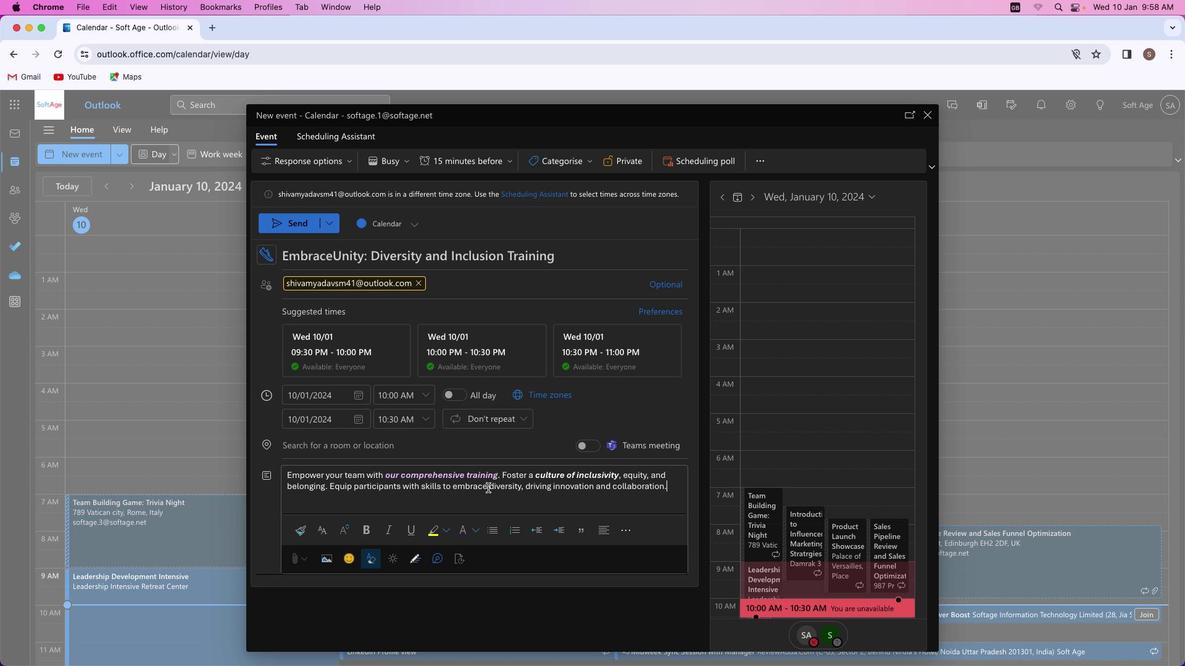 
Action: Mouse pressed left at (487, 487)
Screenshot: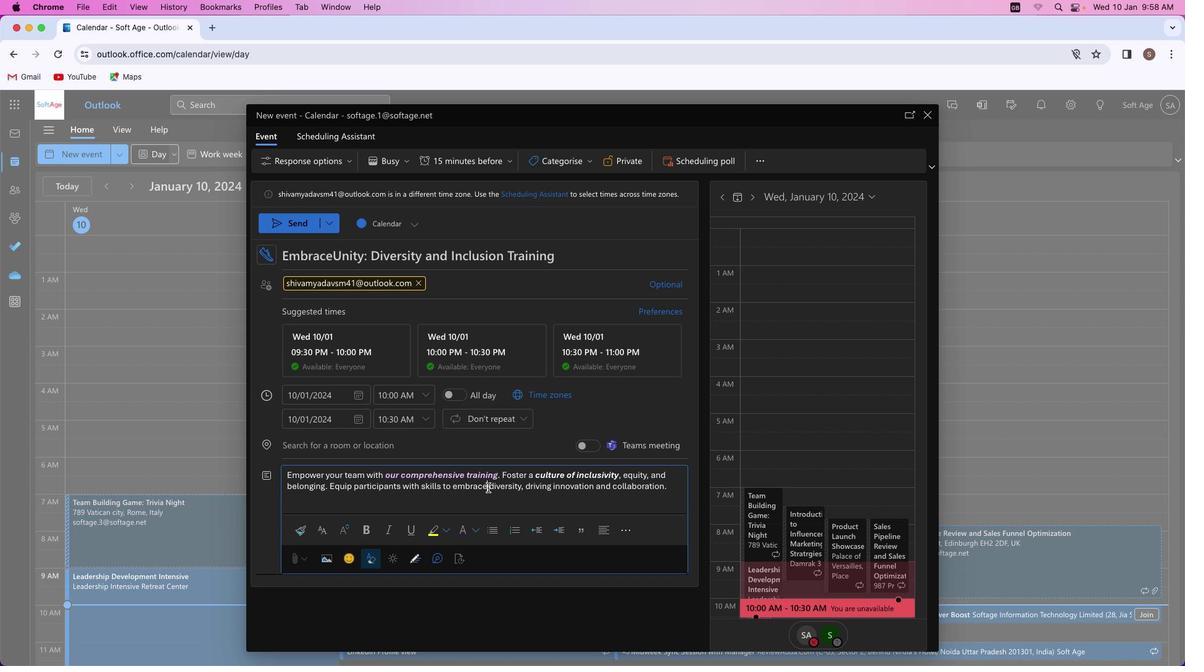 
Action: Mouse moved to (391, 532)
Screenshot: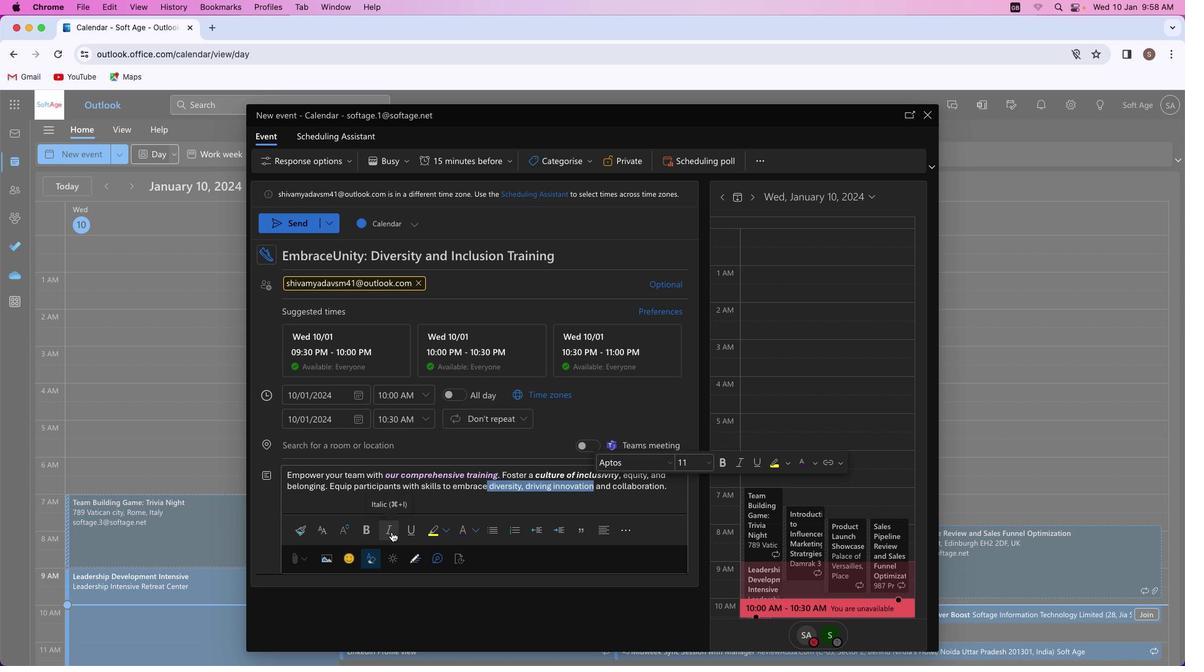 
Action: Mouse pressed left at (391, 532)
Screenshot: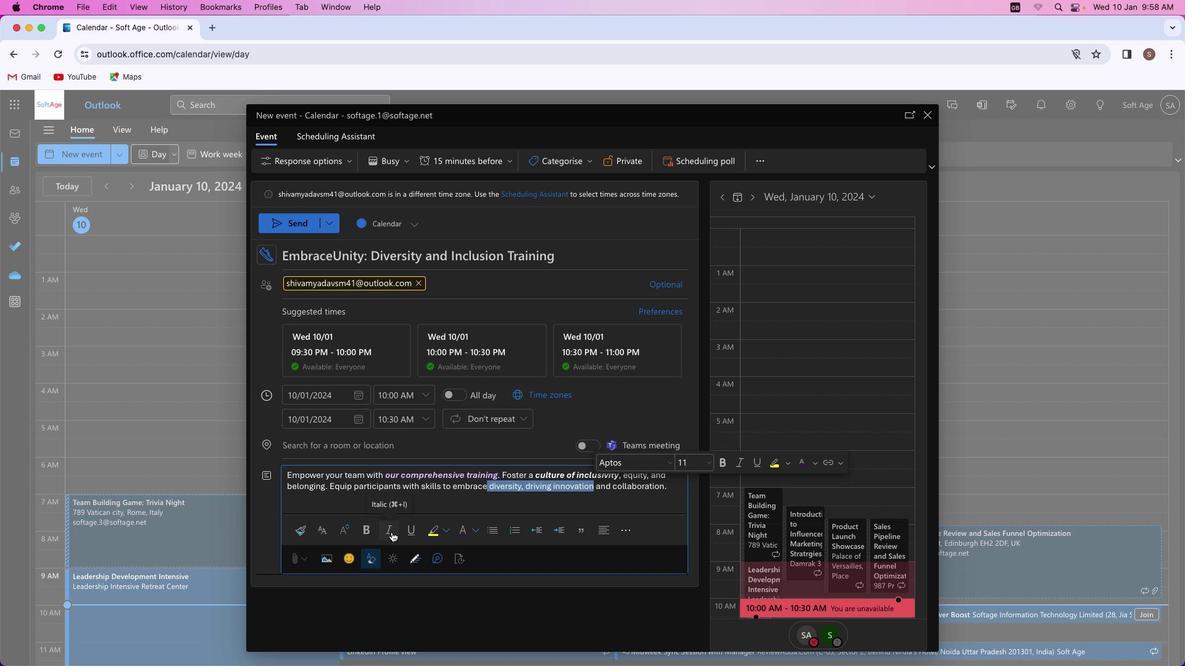 
Action: Mouse moved to (463, 530)
Screenshot: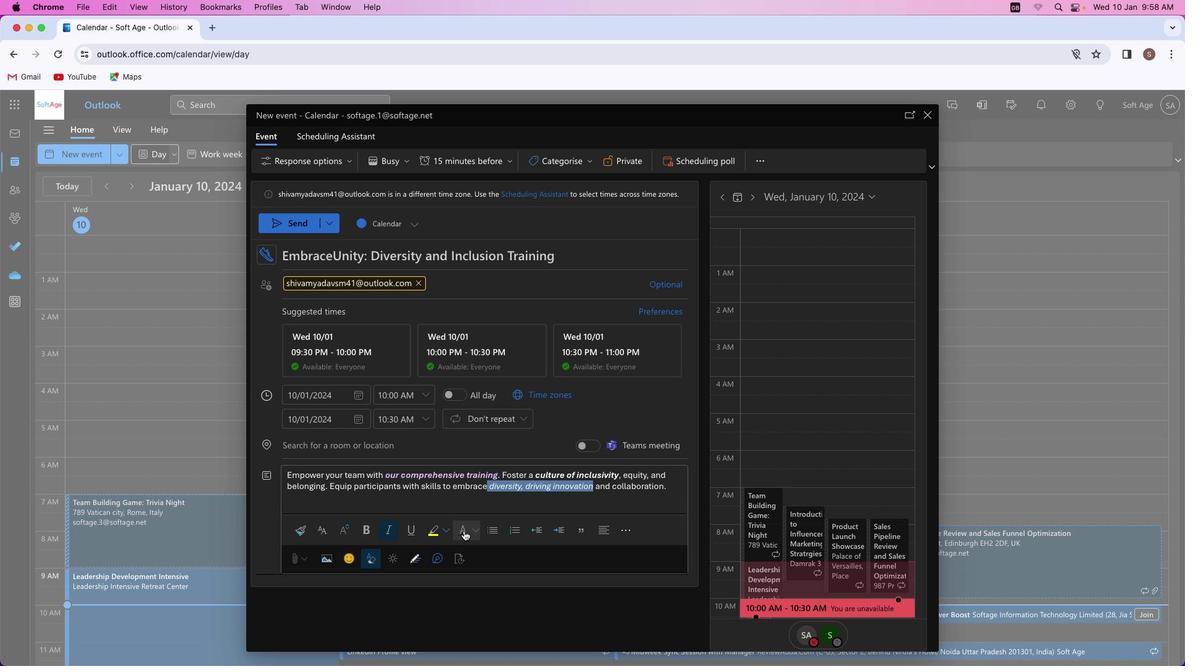 
Action: Mouse pressed left at (463, 530)
Screenshot: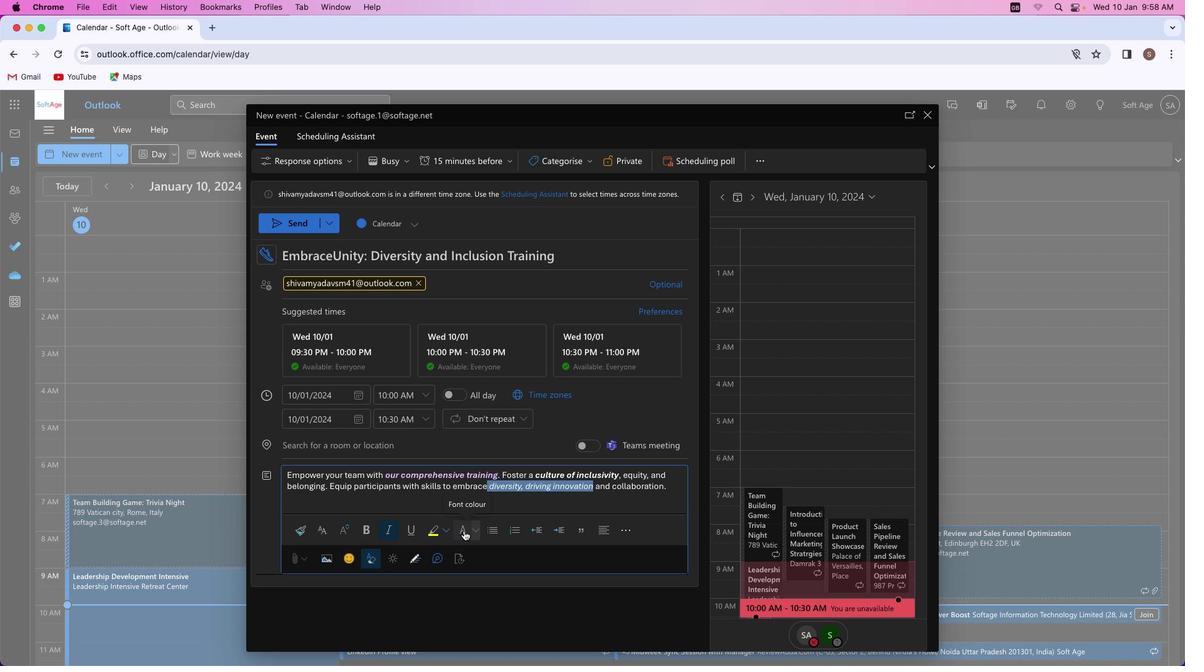 
Action: Mouse moved to (503, 513)
Screenshot: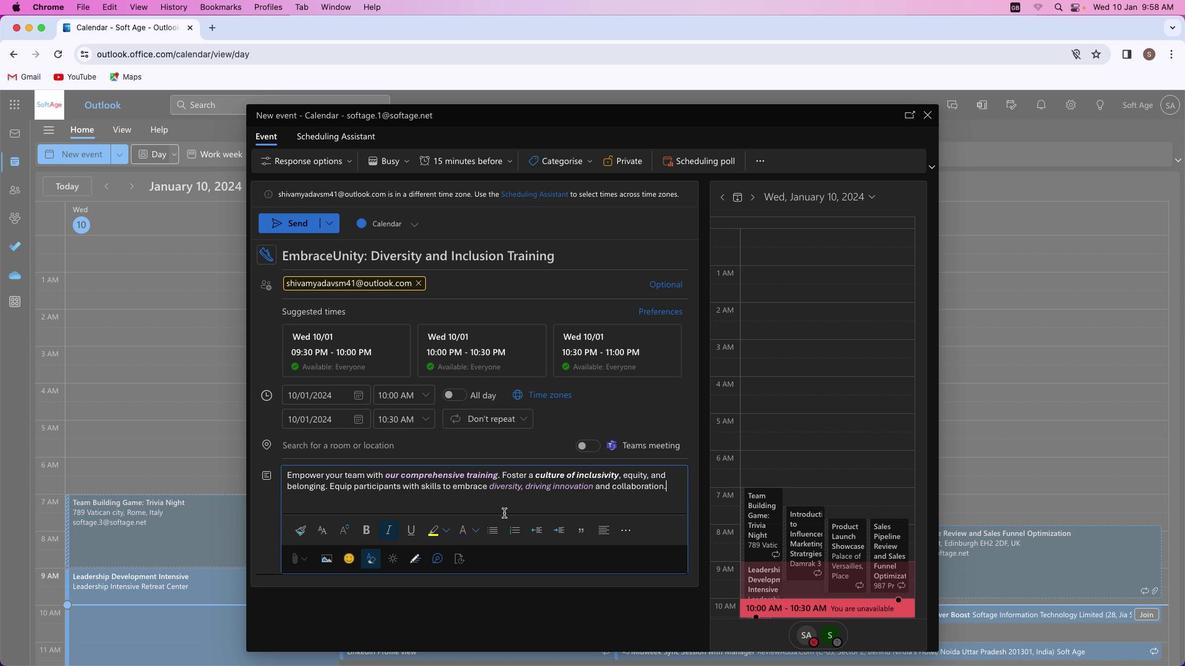 
Action: Mouse pressed left at (503, 513)
Screenshot: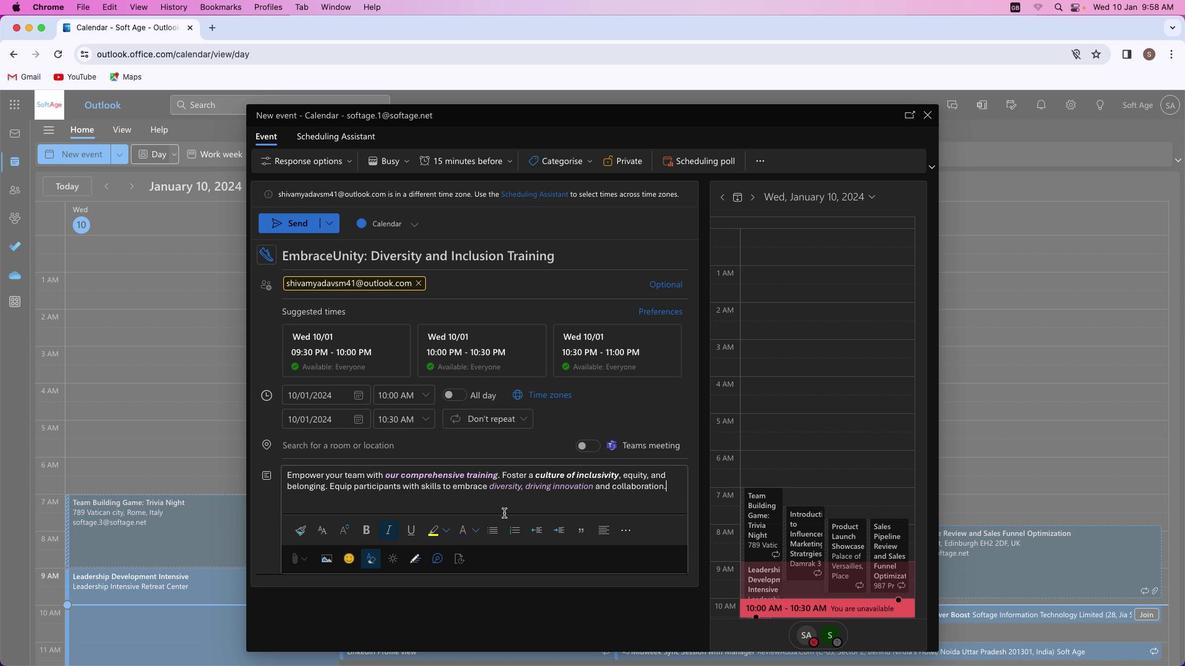 
Action: Mouse moved to (669, 488)
Screenshot: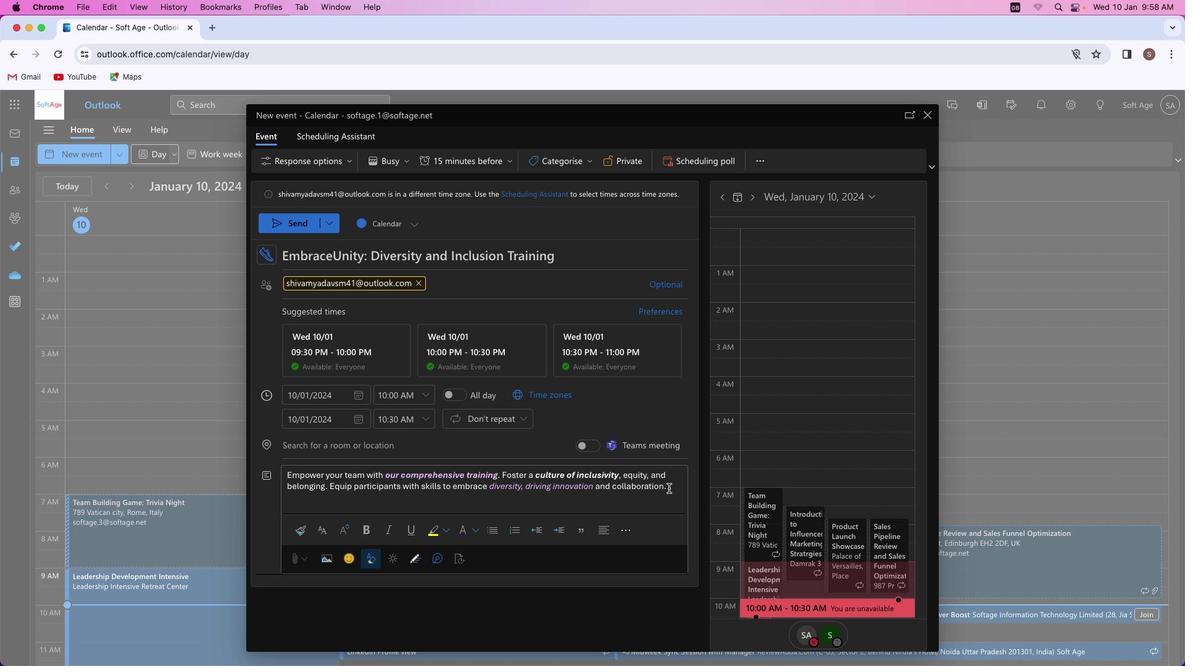 
Action: Mouse pressed left at (669, 488)
Screenshot: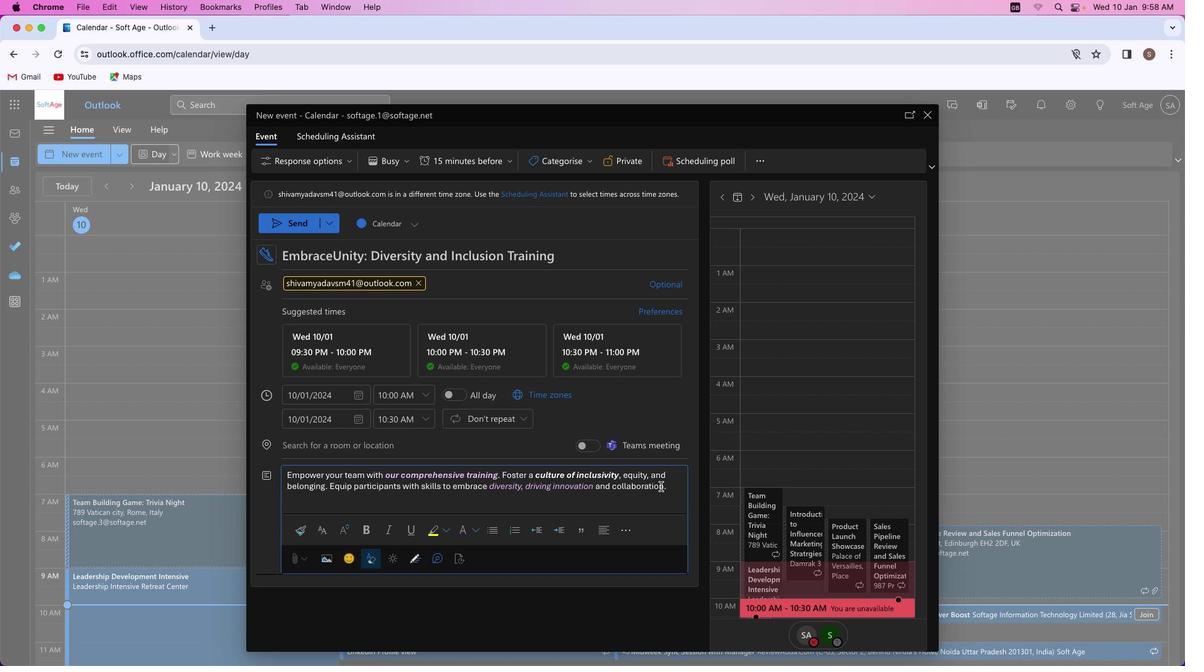 
Action: Mouse moved to (445, 532)
Screenshot: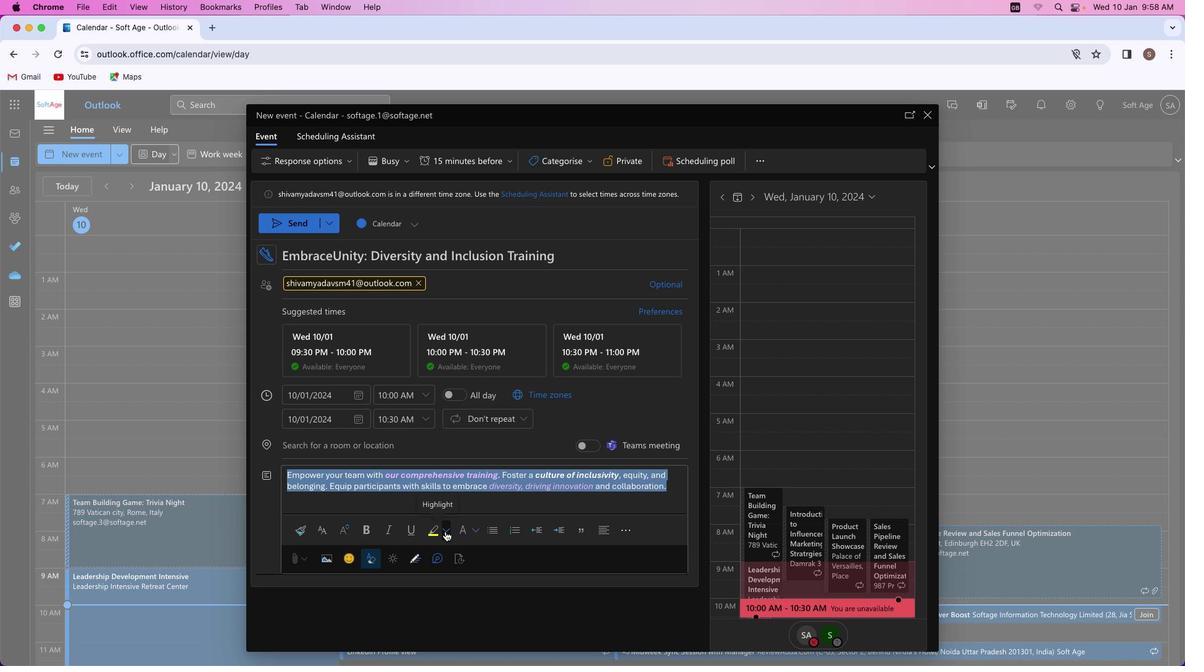 
Action: Mouse pressed left at (445, 532)
Screenshot: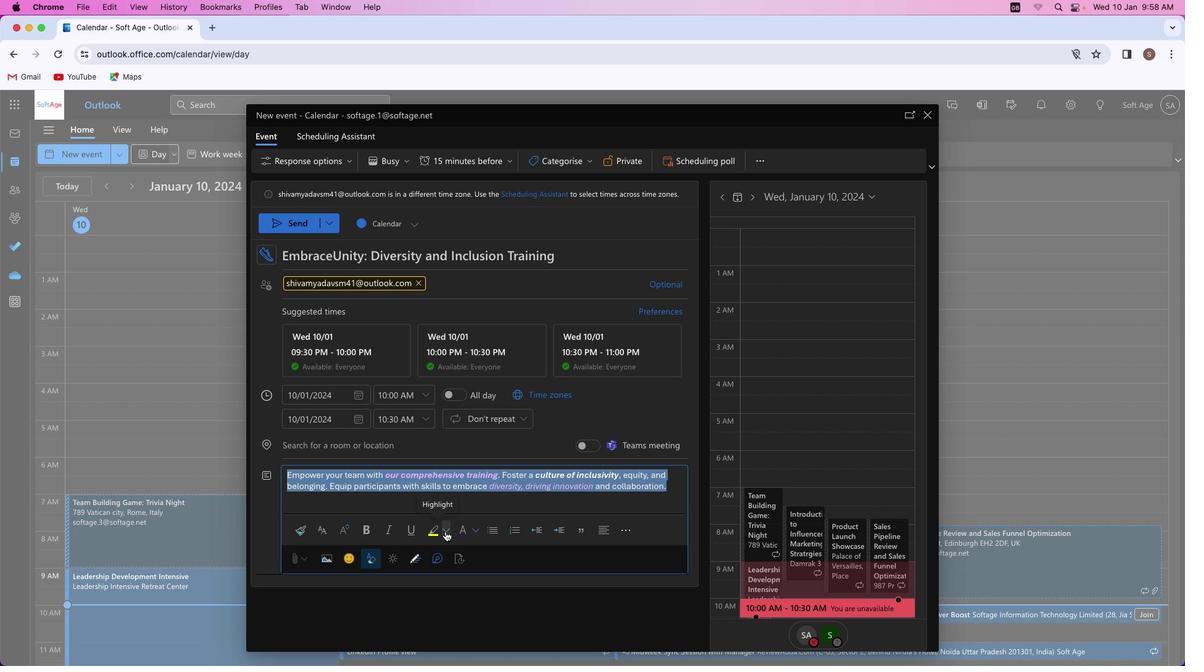 
Action: Mouse moved to (454, 593)
Screenshot: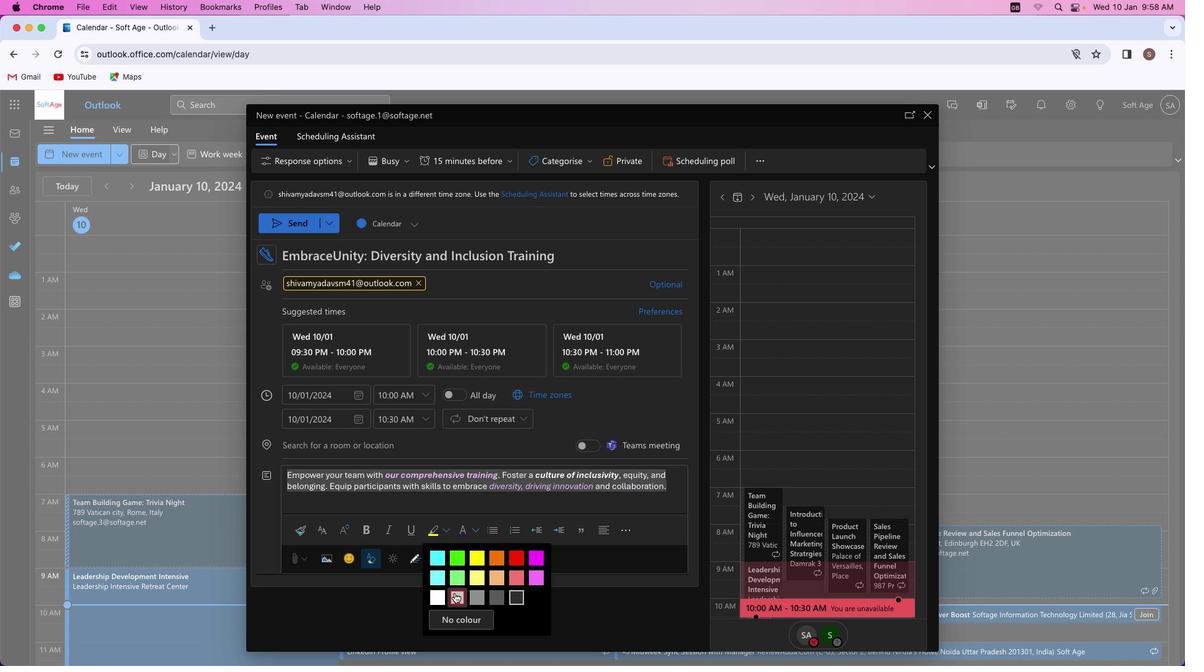 
Action: Mouse pressed left at (454, 593)
Screenshot: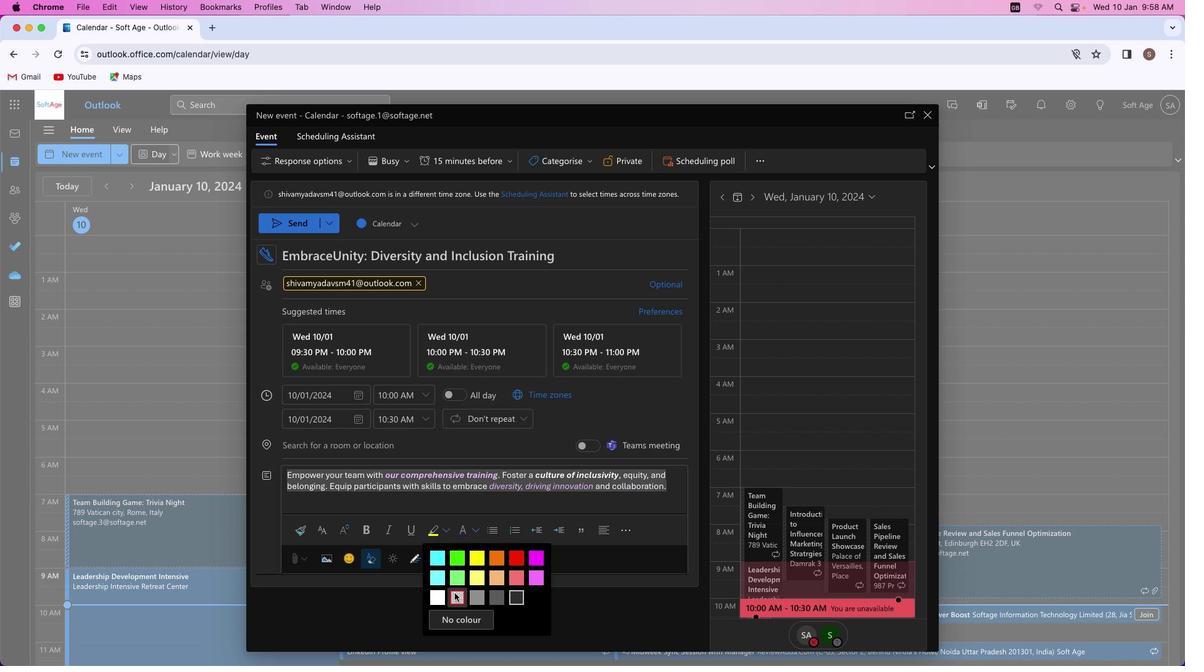 
Action: Mouse moved to (451, 500)
Screenshot: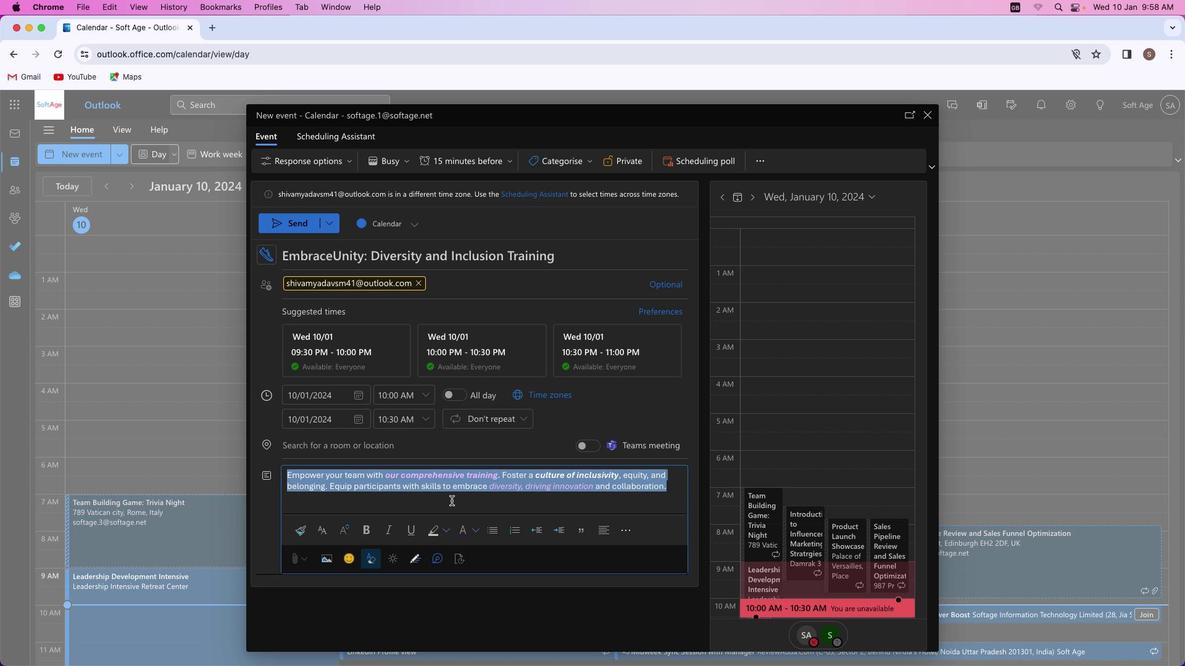 
Action: Mouse pressed left at (451, 500)
Screenshot: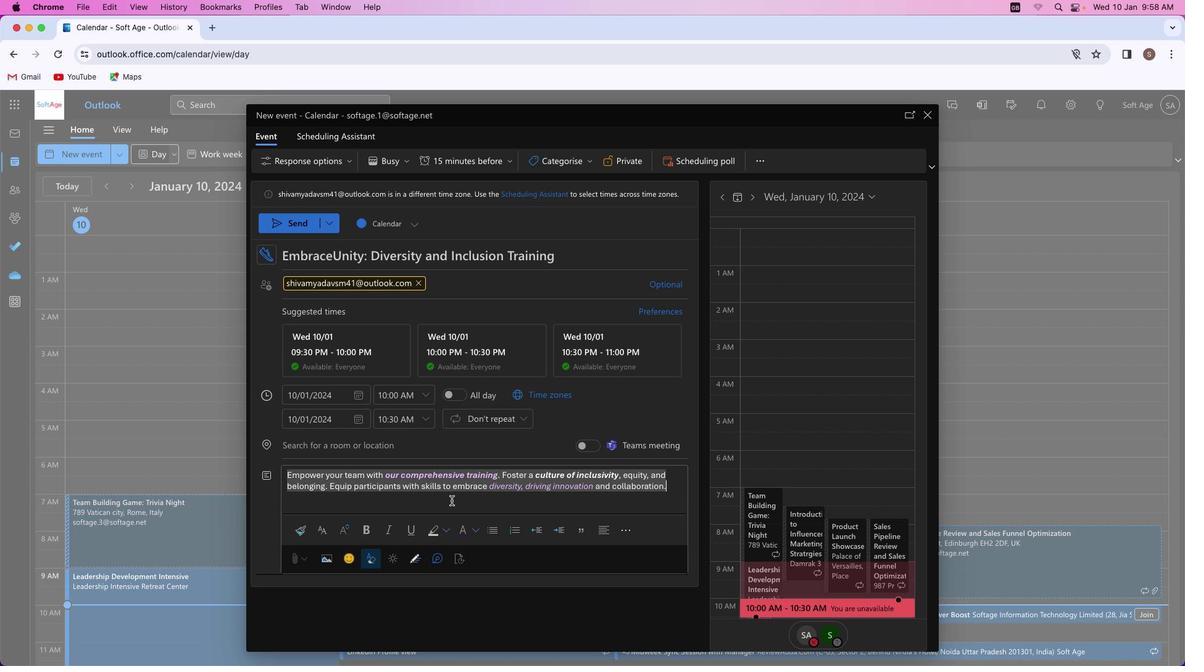 
Action: Mouse moved to (304, 527)
Screenshot: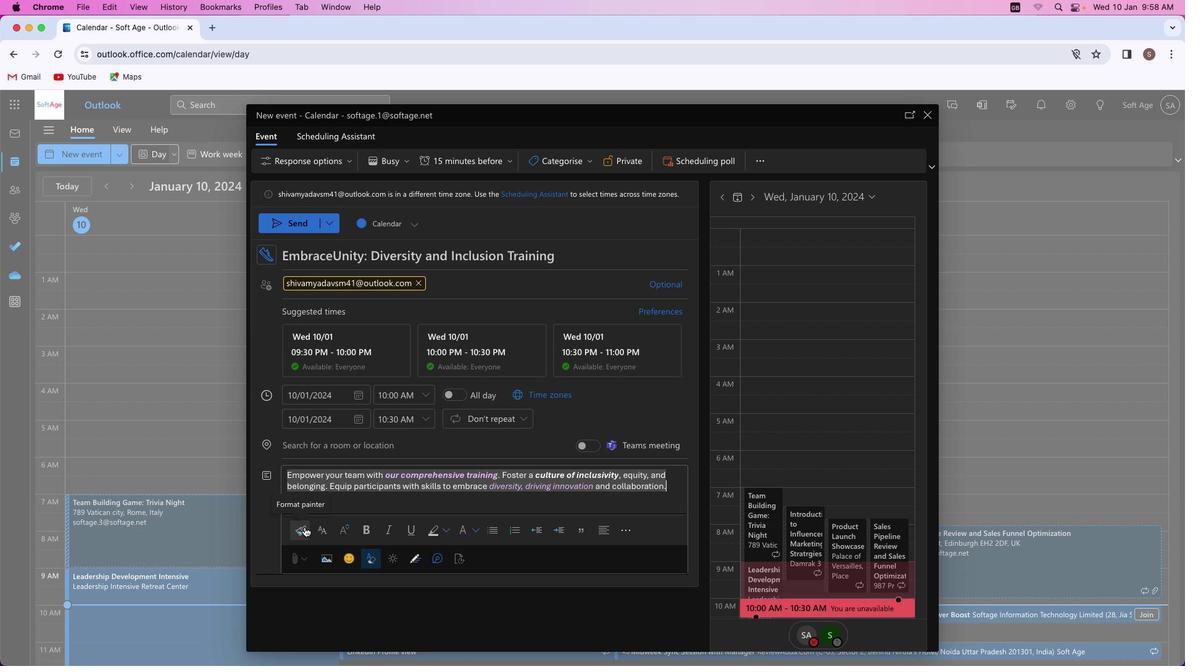 
Action: Mouse pressed left at (304, 527)
Screenshot: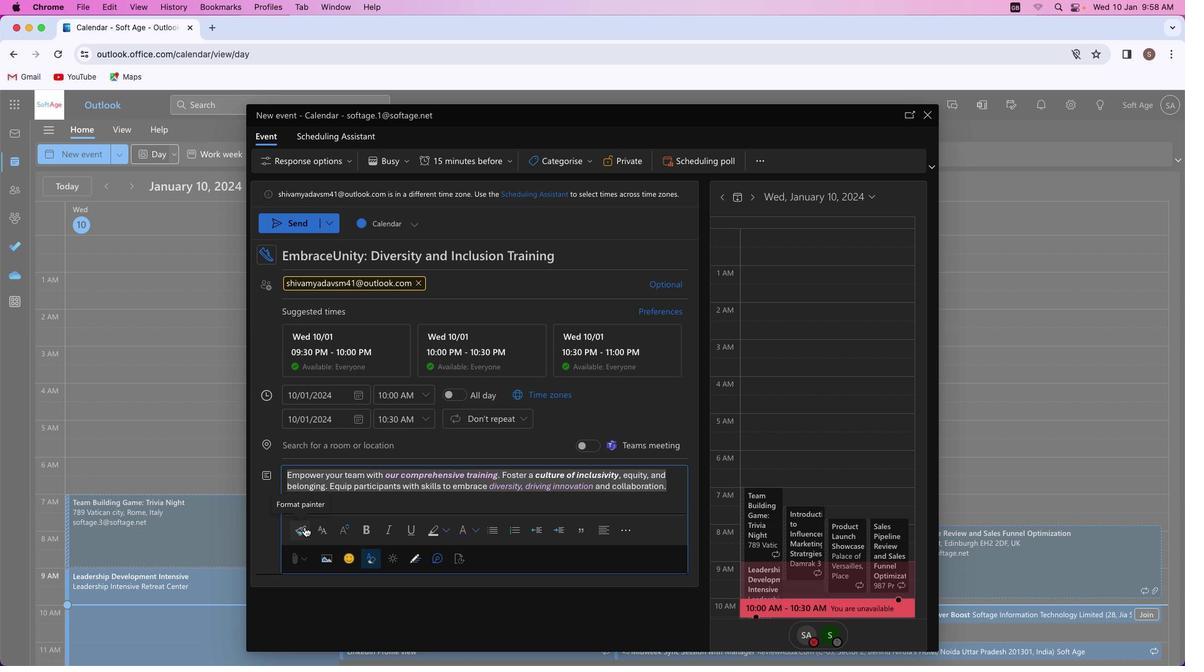 
Action: Mouse moved to (587, 160)
Screenshot: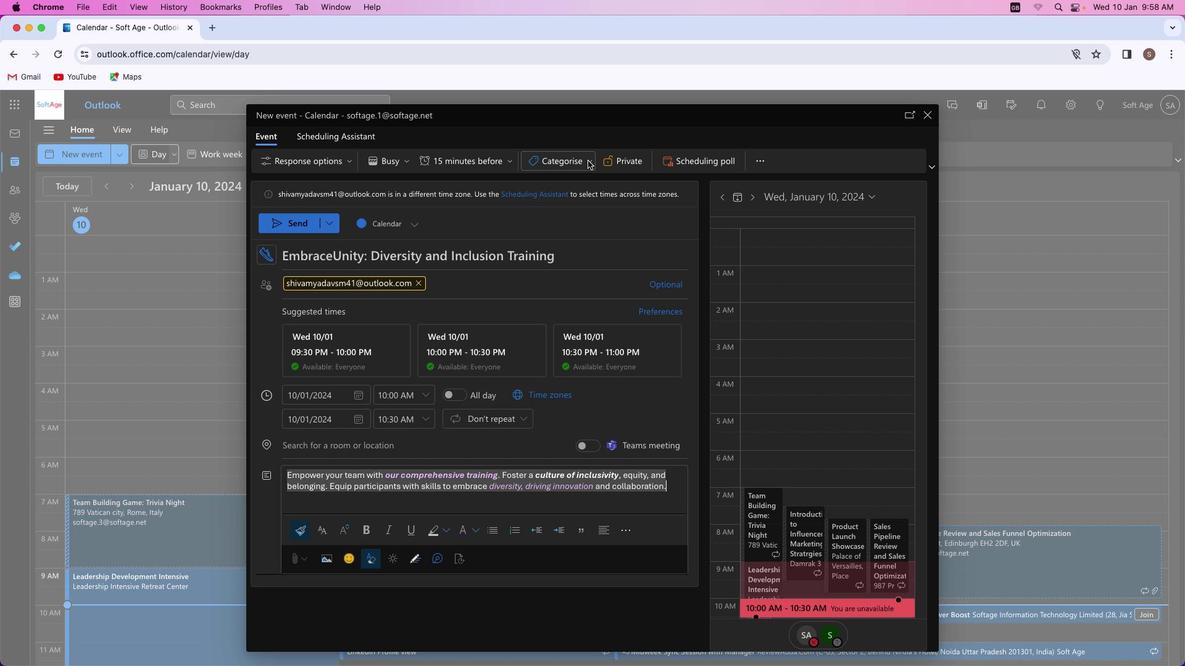 
Action: Mouse pressed left at (587, 160)
Screenshot: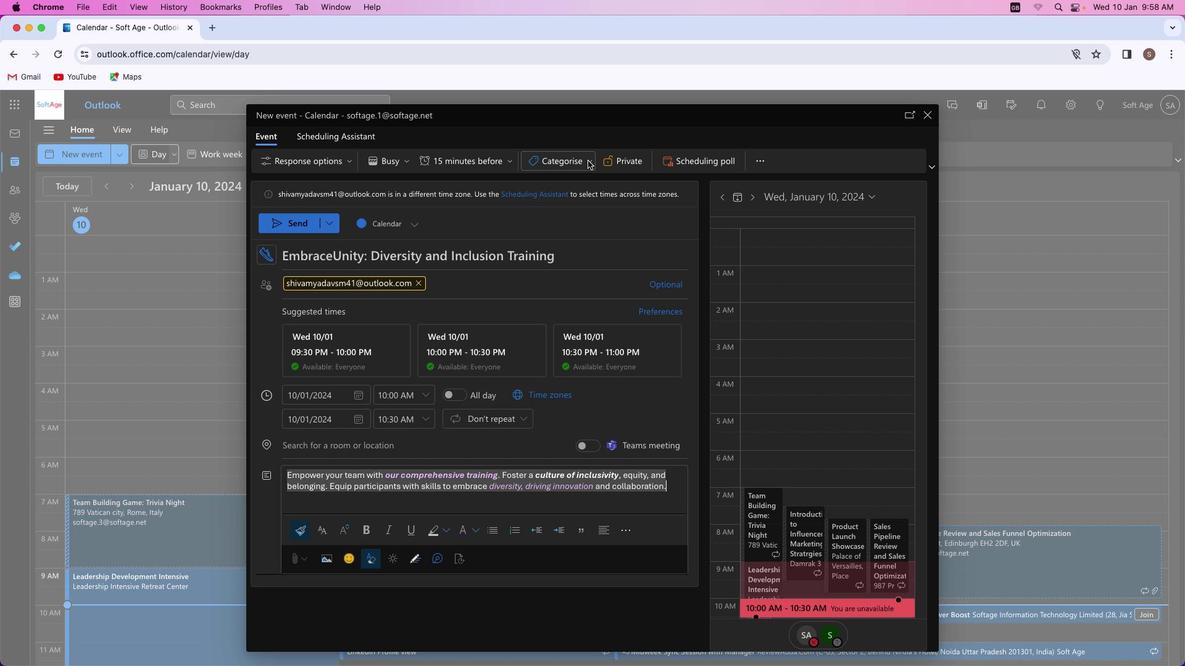 
Action: Mouse moved to (554, 247)
Screenshot: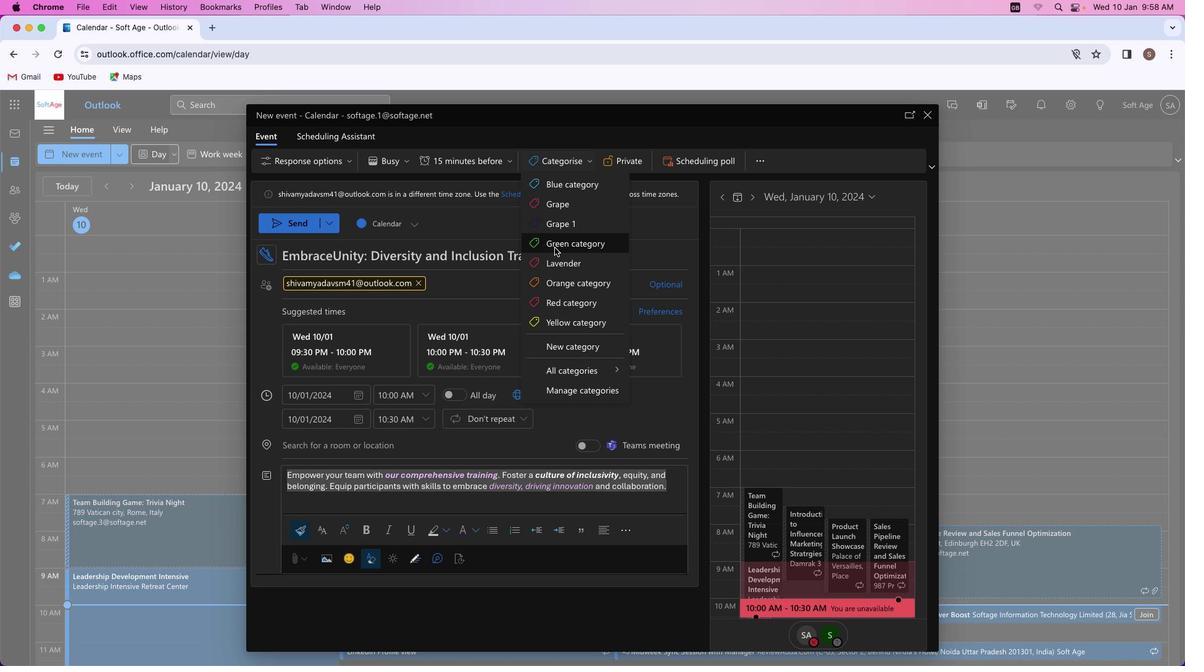 
Action: Mouse pressed left at (554, 247)
Screenshot: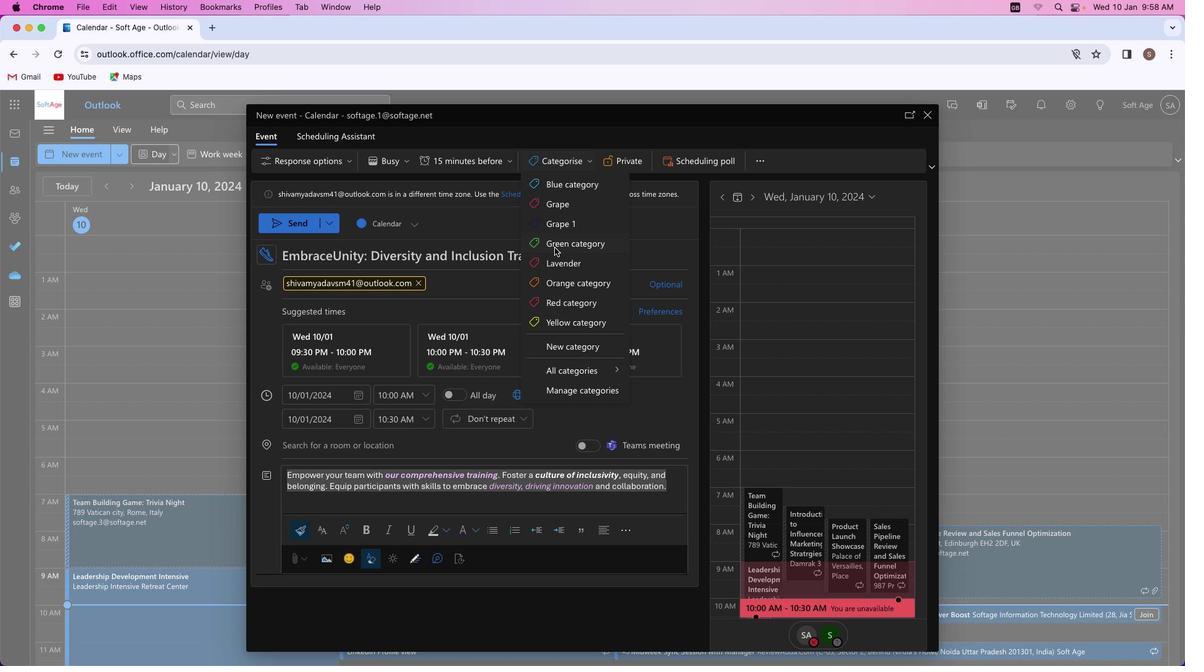 
Action: Mouse moved to (434, 283)
Screenshot: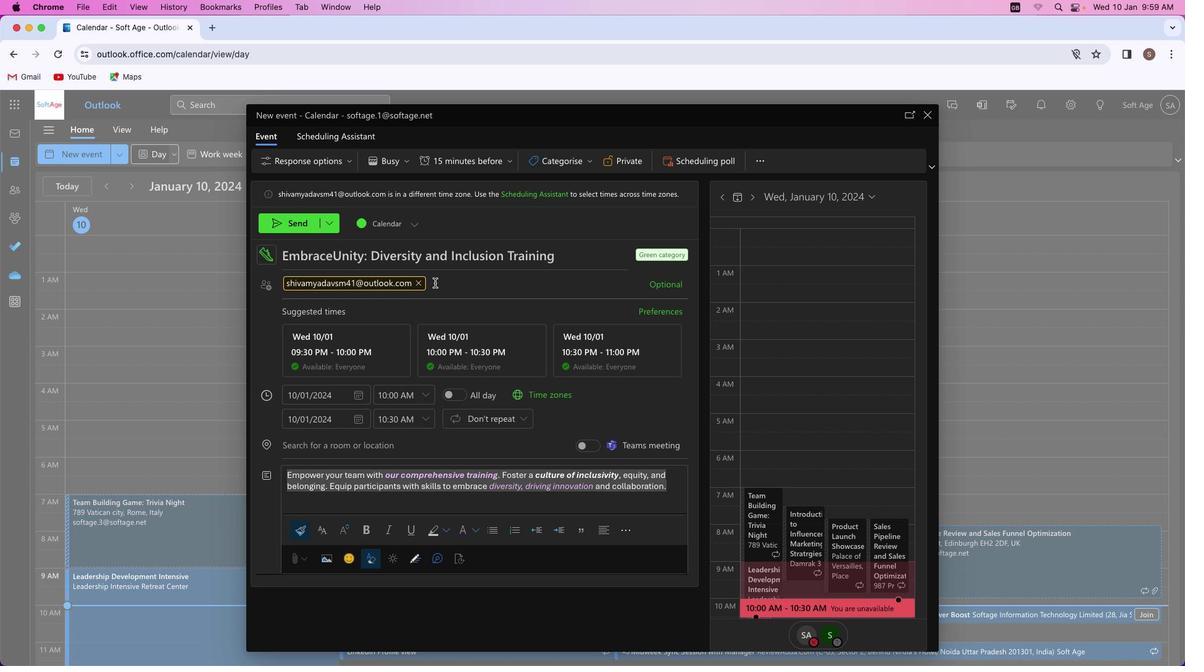 
Action: Mouse pressed left at (434, 283)
Screenshot: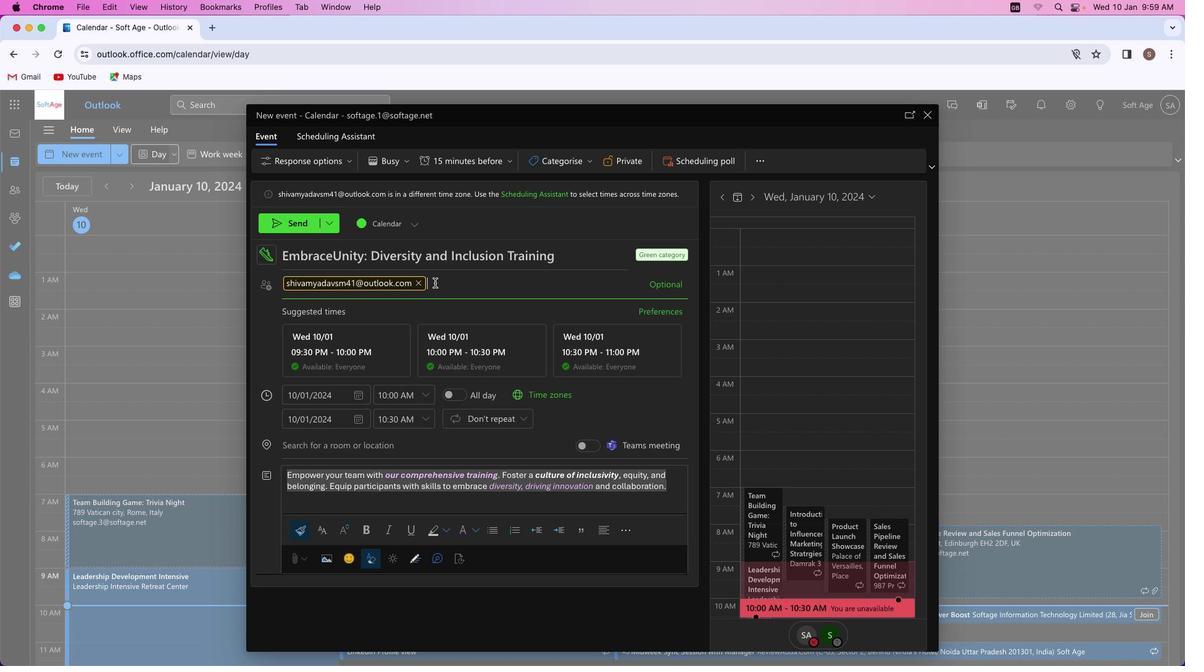 
Action: Key pressed Key.shift'A''k''a''s''h''r''a''j''p''u''t'Key.shift'@''o''u''t''l''o''o''k''.''c''o''m'
Screenshot: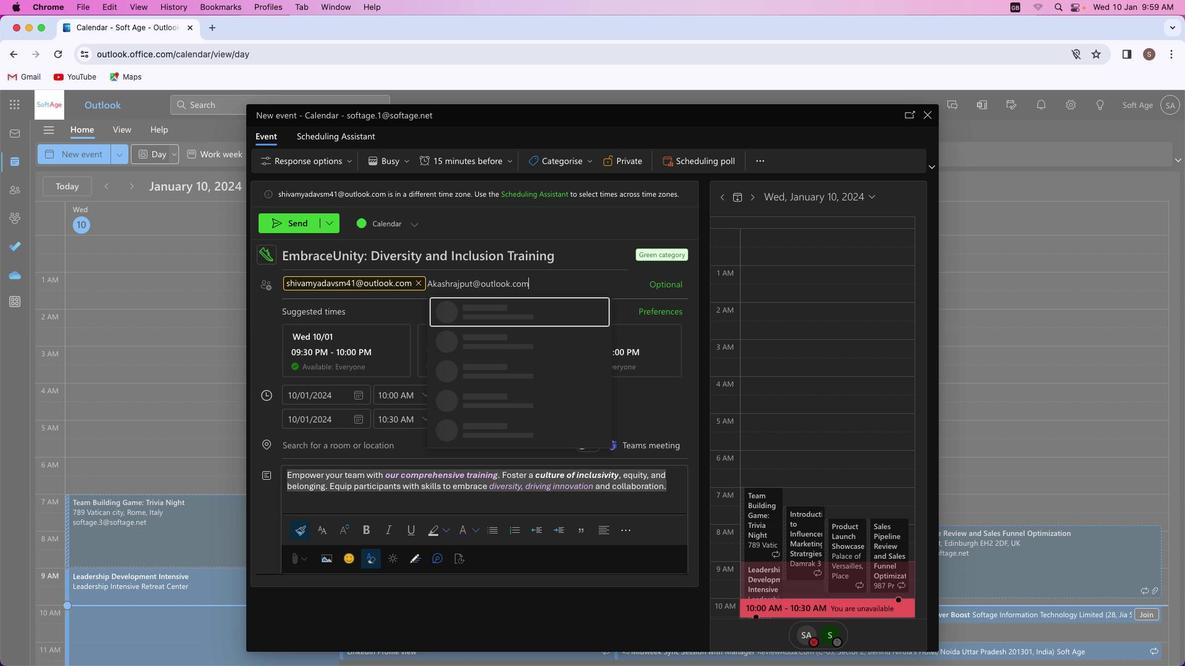 
Action: Mouse moved to (551, 311)
Screenshot: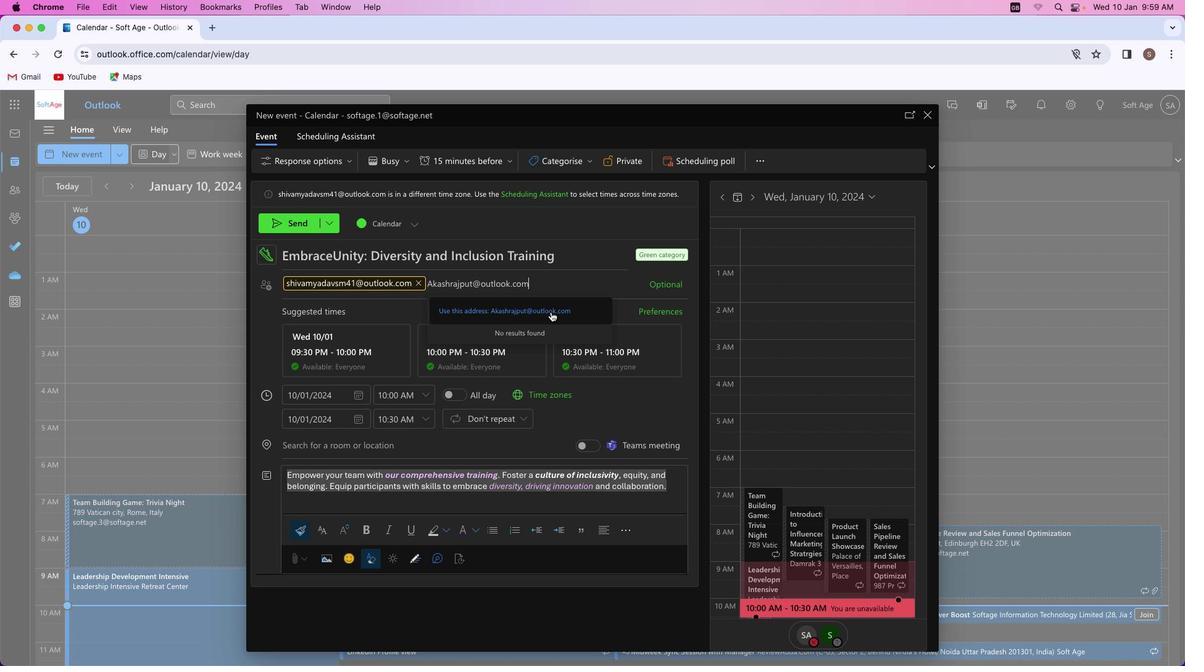 
Action: Mouse pressed left at (551, 311)
Screenshot: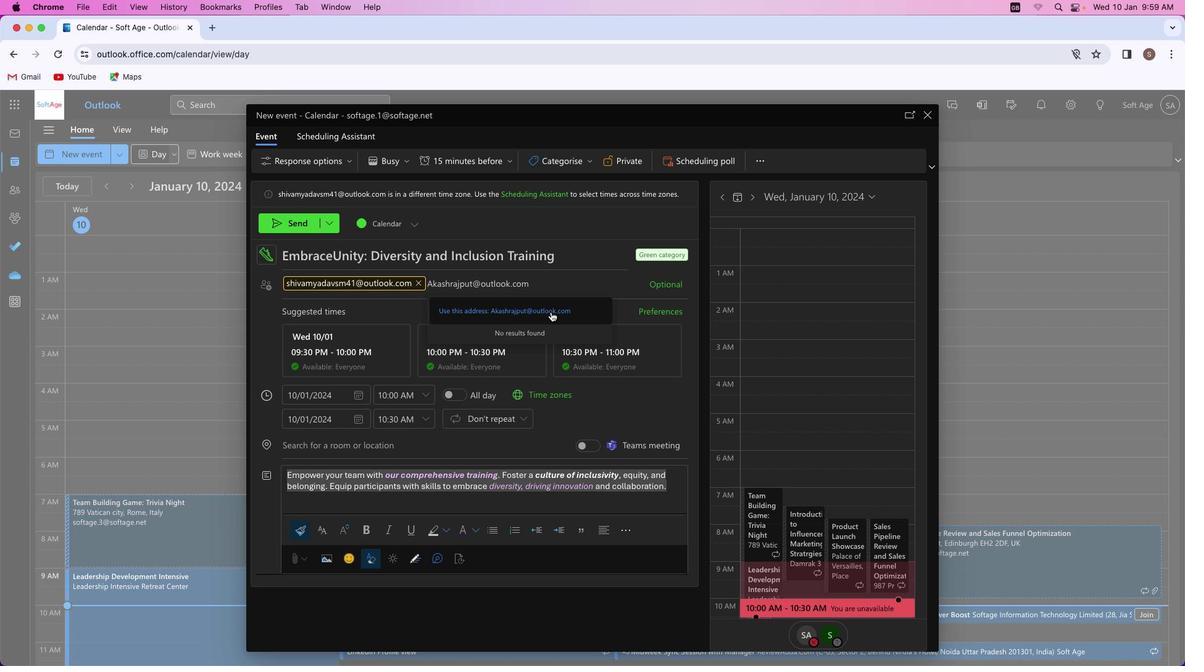 
Action: Mouse moved to (666, 295)
Screenshot: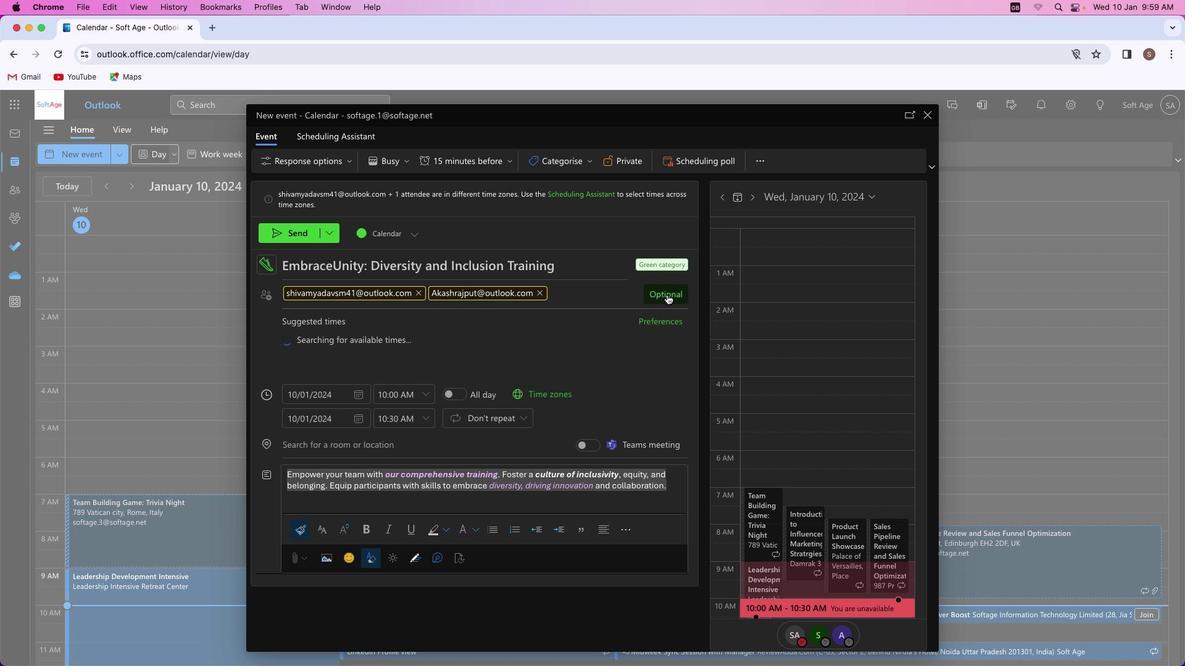 
Action: Mouse pressed left at (666, 295)
Screenshot: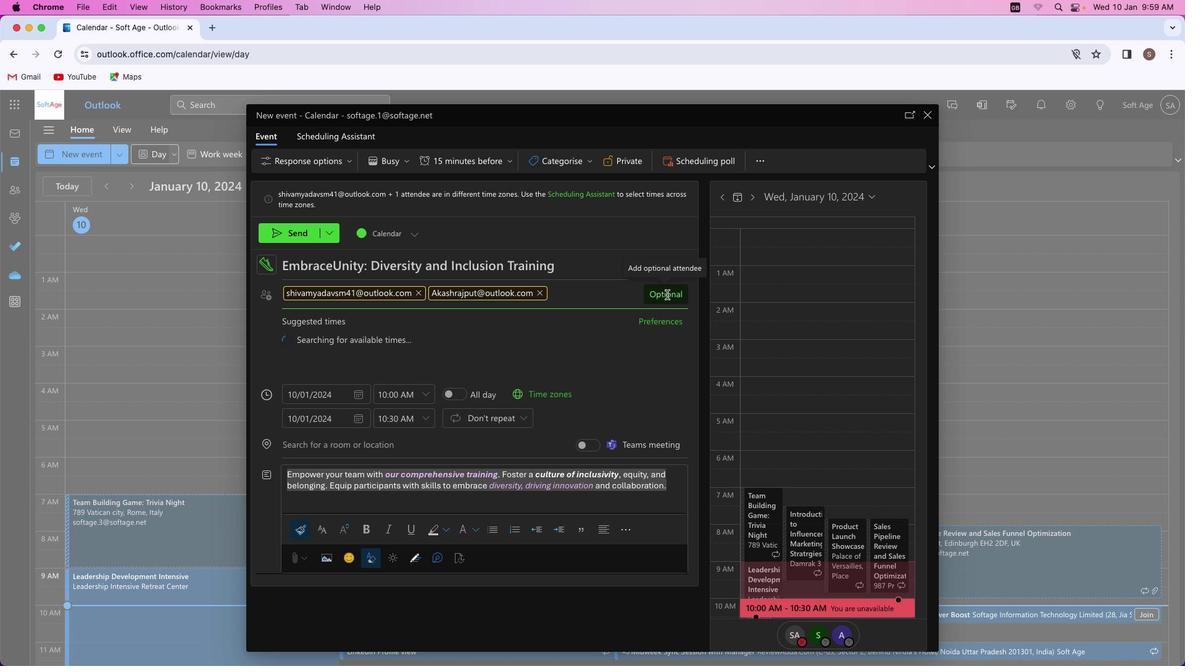 
Action: Mouse moved to (522, 309)
Screenshot: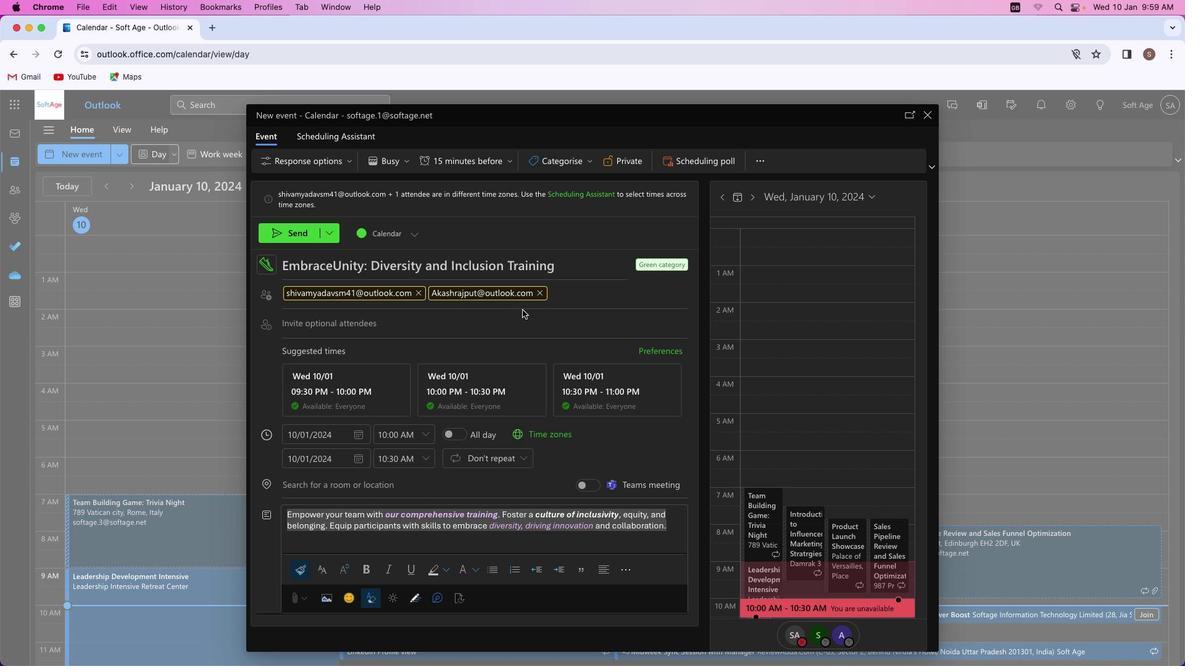 
Action: Key pressed Key.shift_r'M''u''k''k''u''n''d''1''0'Key.shift'@''o''u''t''l''o''o''k''.''c''o''m'
Screenshot: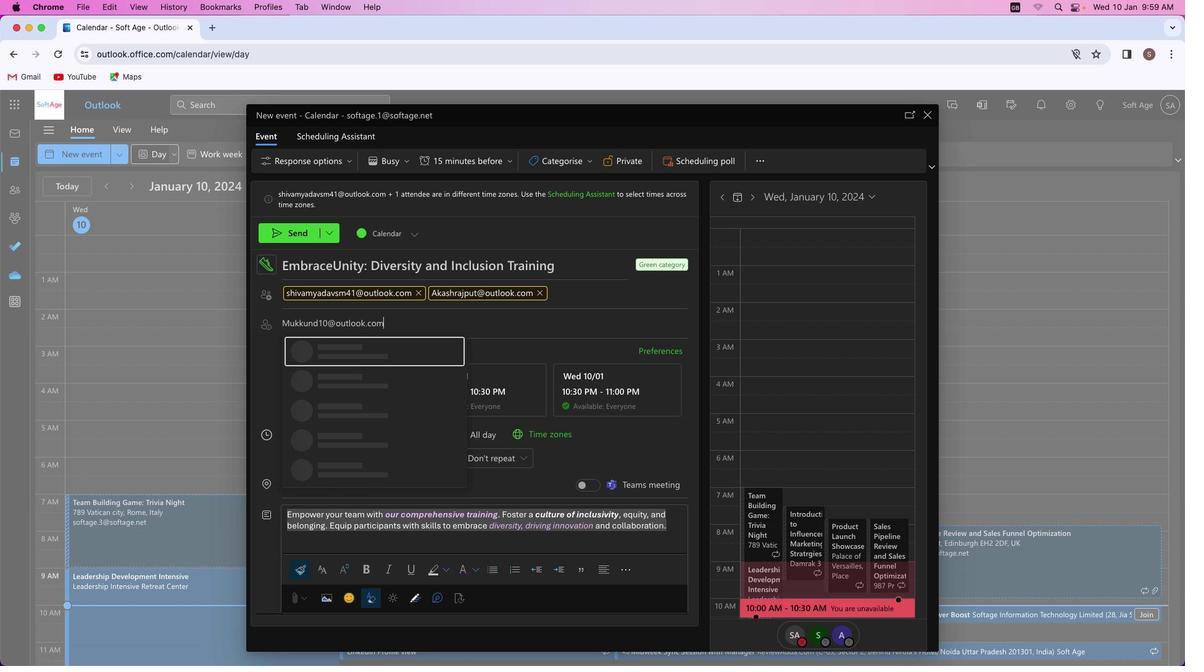 
Action: Mouse moved to (393, 357)
Screenshot: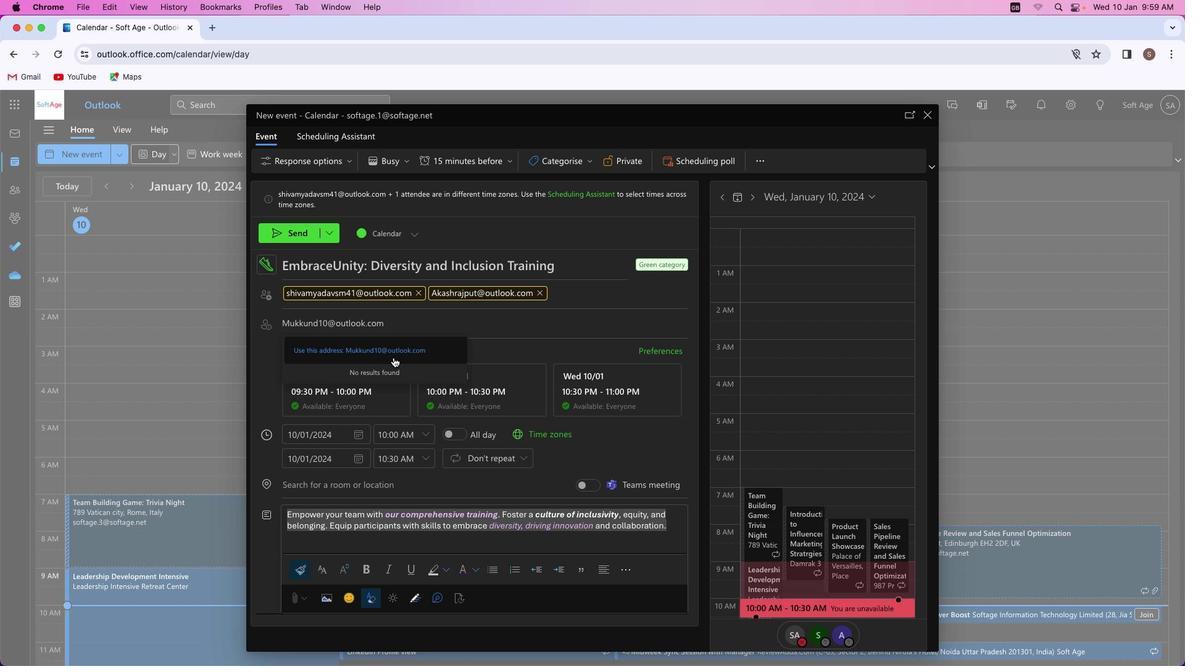 
Action: Mouse pressed left at (393, 357)
Screenshot: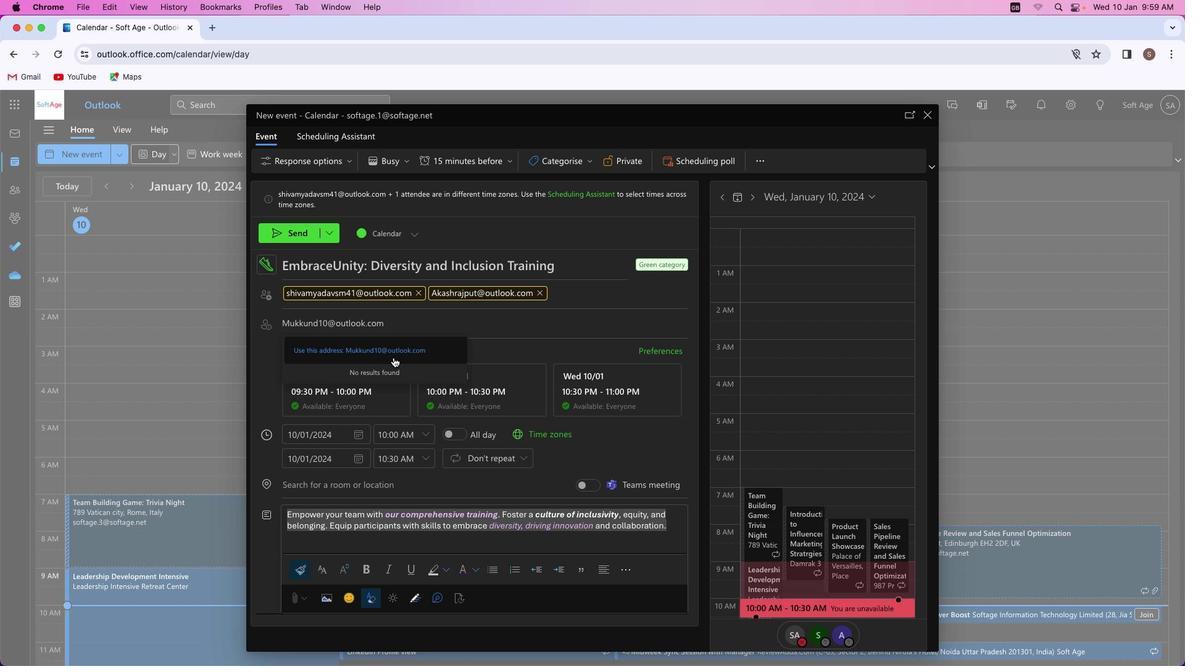 
Action: Mouse moved to (592, 473)
Screenshot: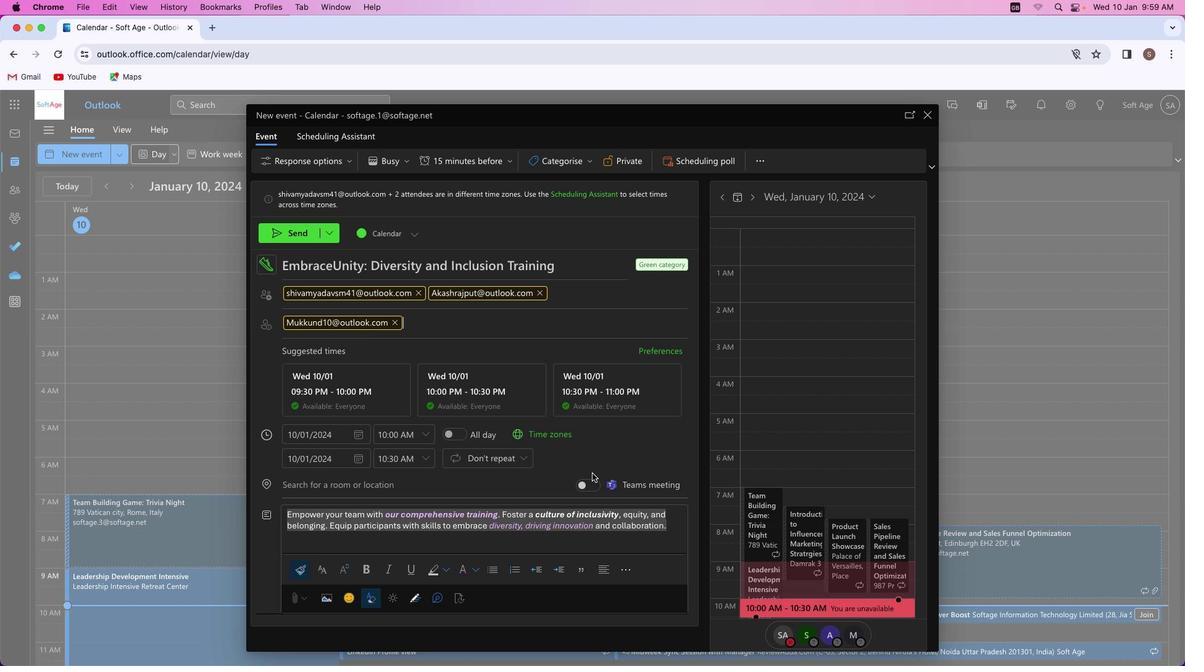 
Action: Mouse pressed left at (592, 473)
Screenshot: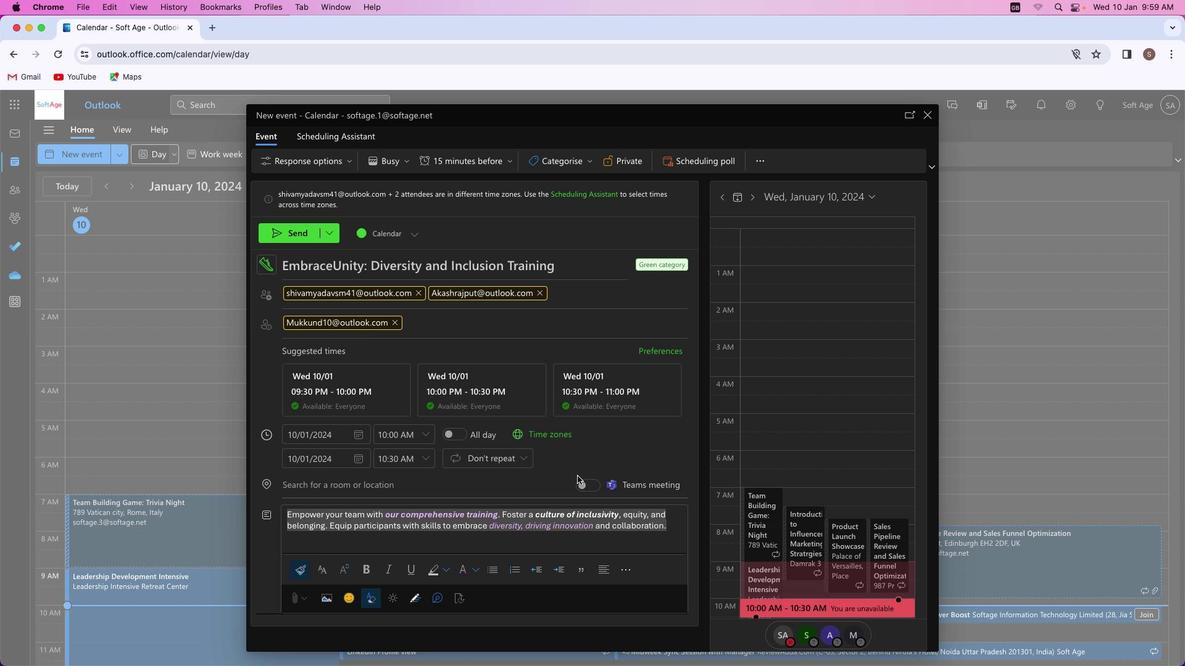 
Action: Mouse moved to (584, 490)
Screenshot: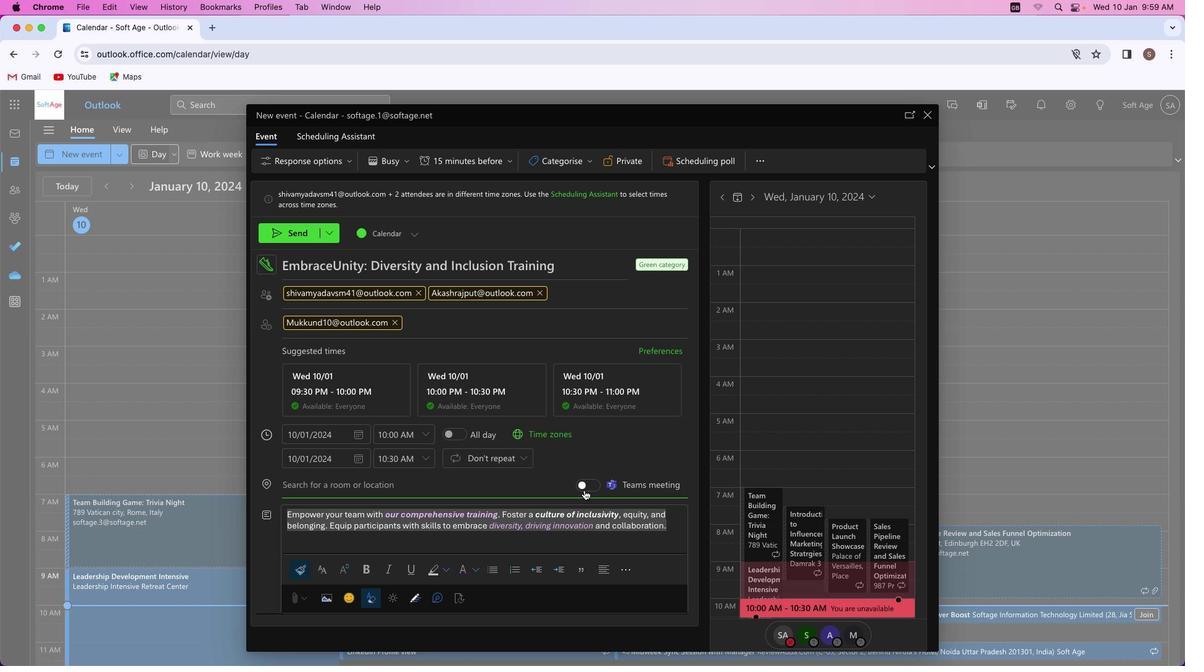 
Action: Mouse pressed left at (584, 490)
Screenshot: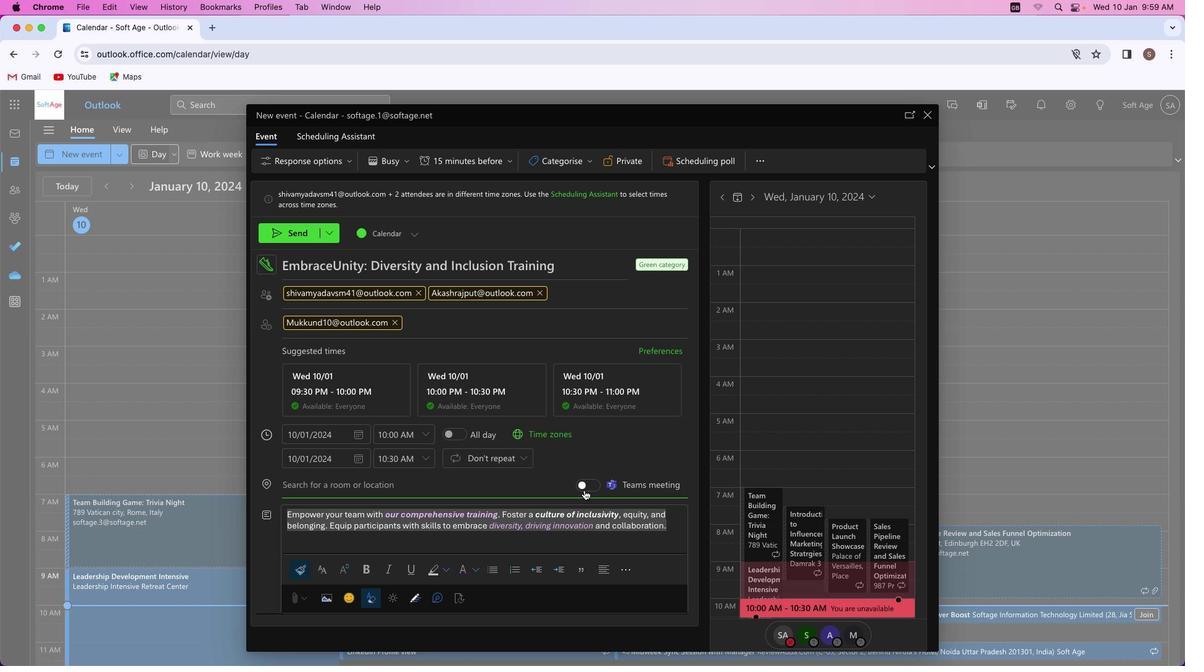 
Action: Mouse moved to (382, 488)
Screenshot: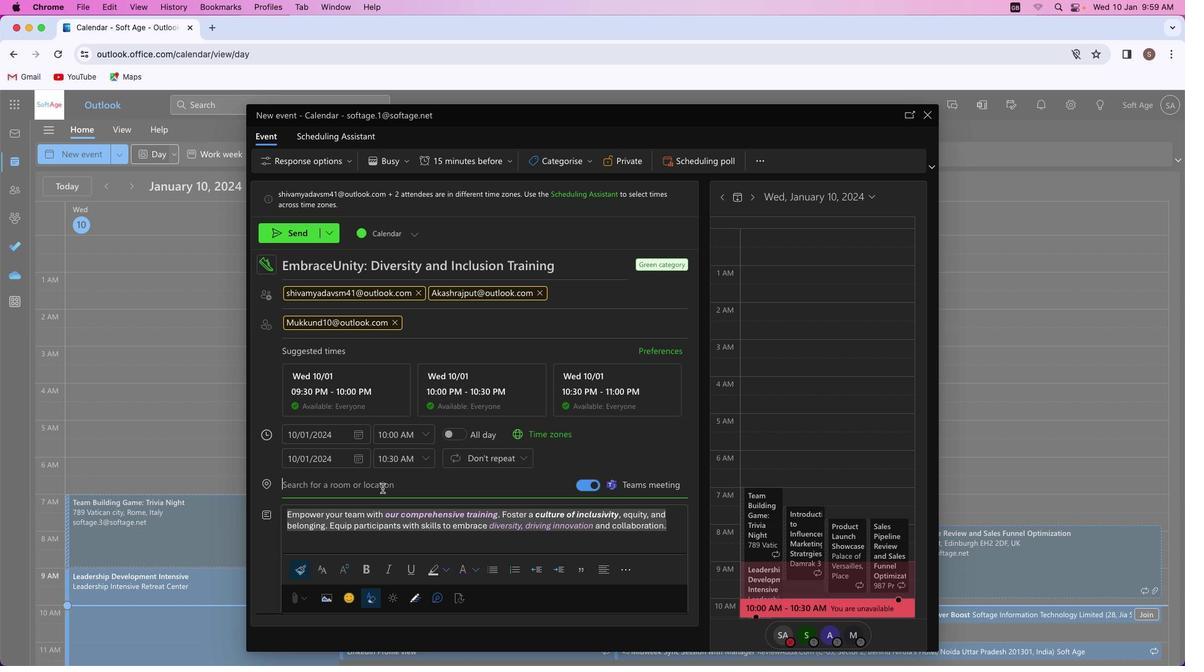
Action: Mouse pressed left at (382, 488)
Screenshot: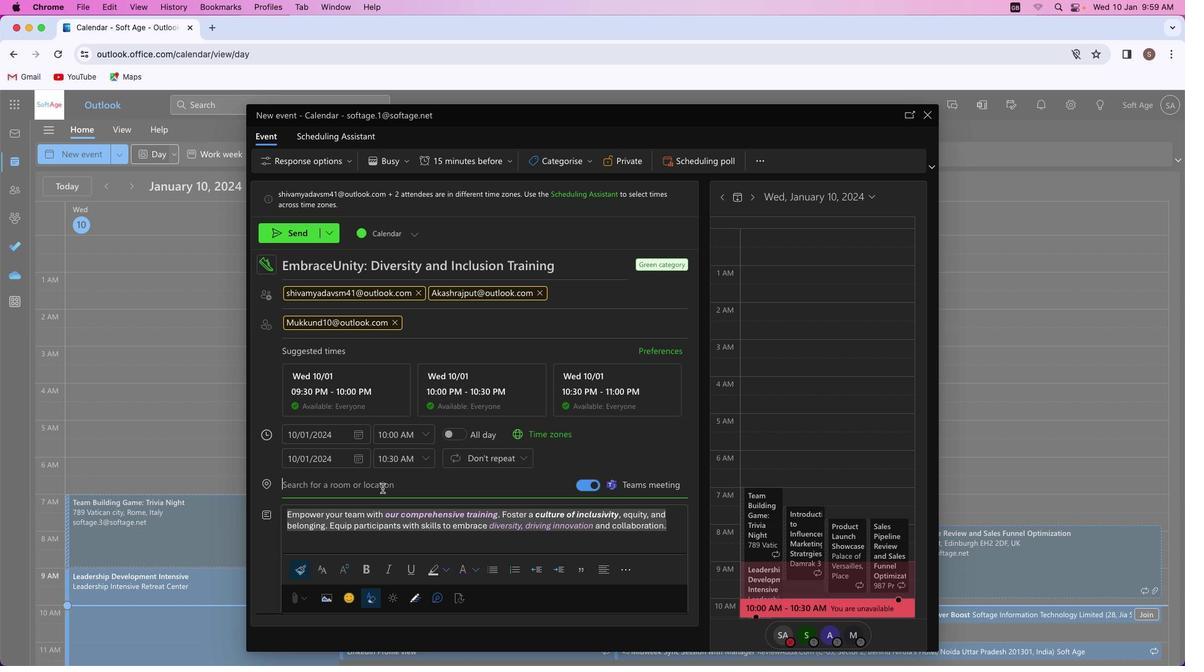 
Action: Key pressed Key.shift'T''r''a''i''n''i''n''g'
Screenshot: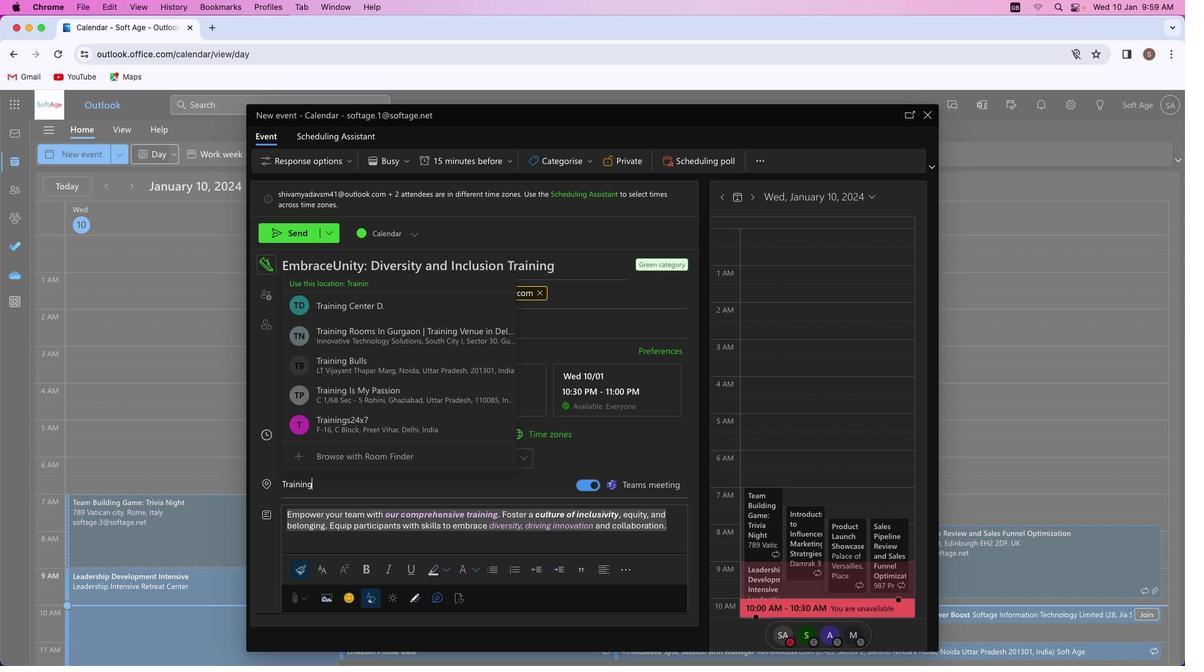 
Action: Mouse moved to (361, 300)
Screenshot: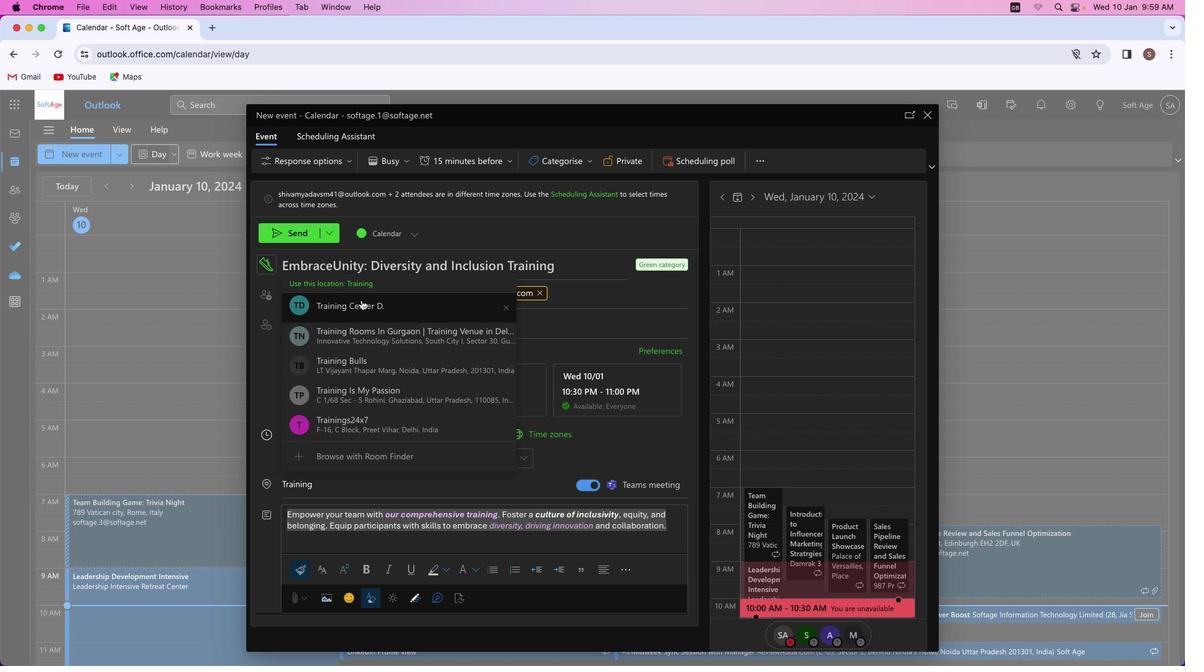 
Action: Mouse pressed left at (361, 300)
Screenshot: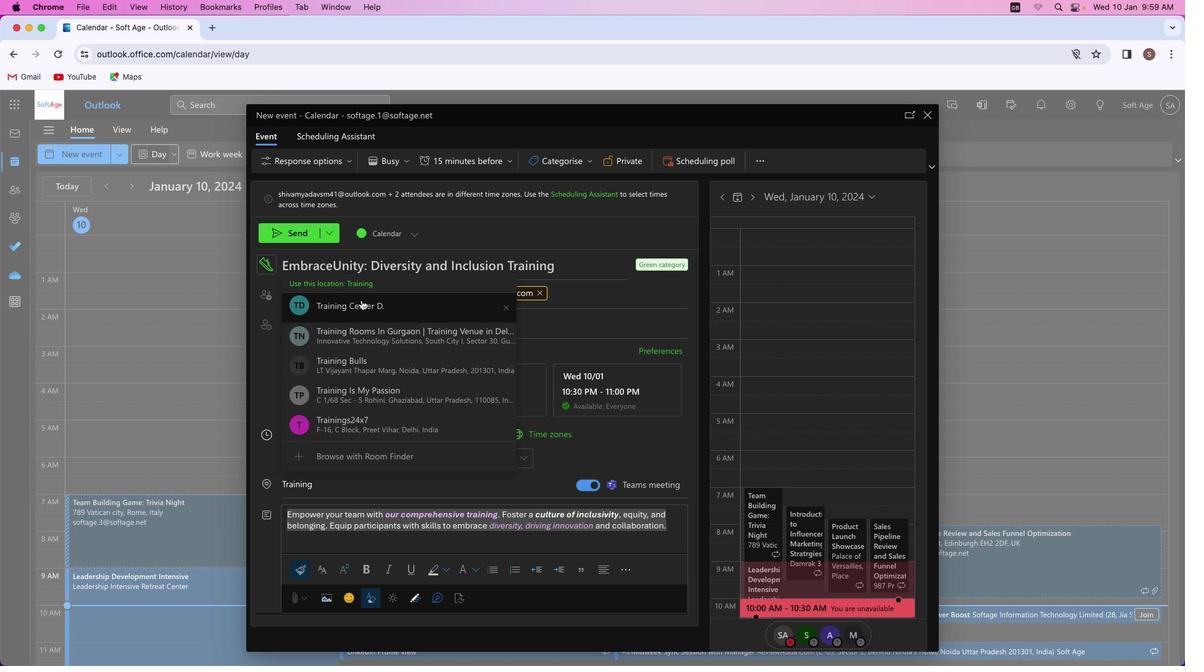 
Action: Mouse moved to (293, 230)
Screenshot: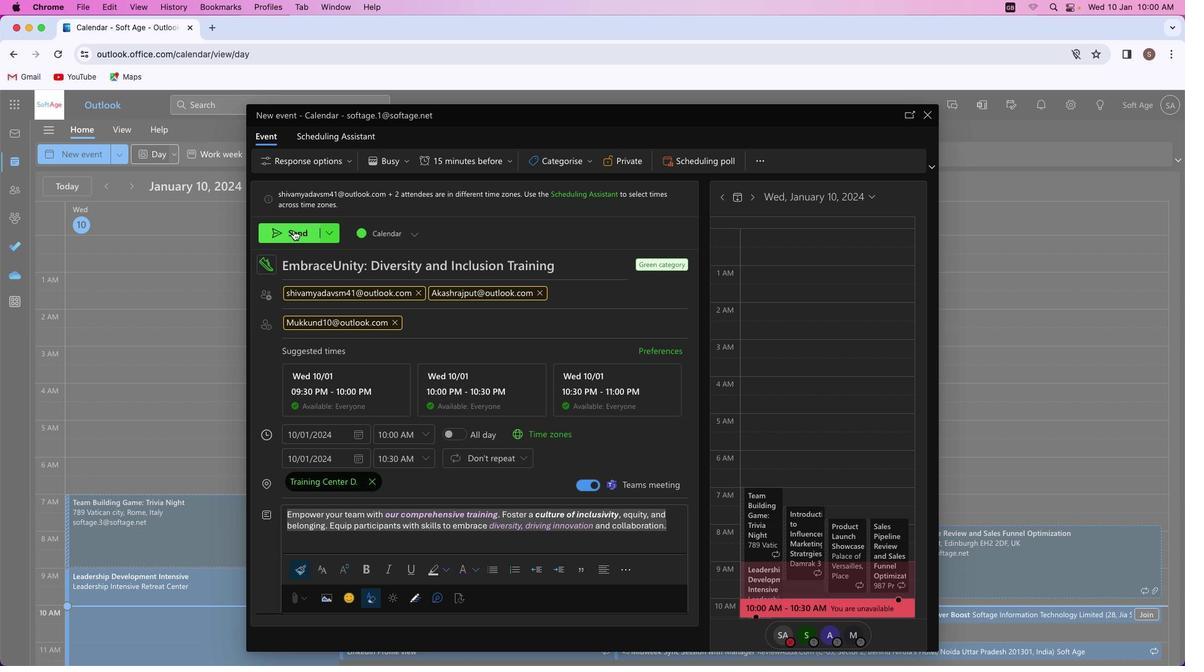 
Action: Mouse pressed left at (293, 230)
Screenshot: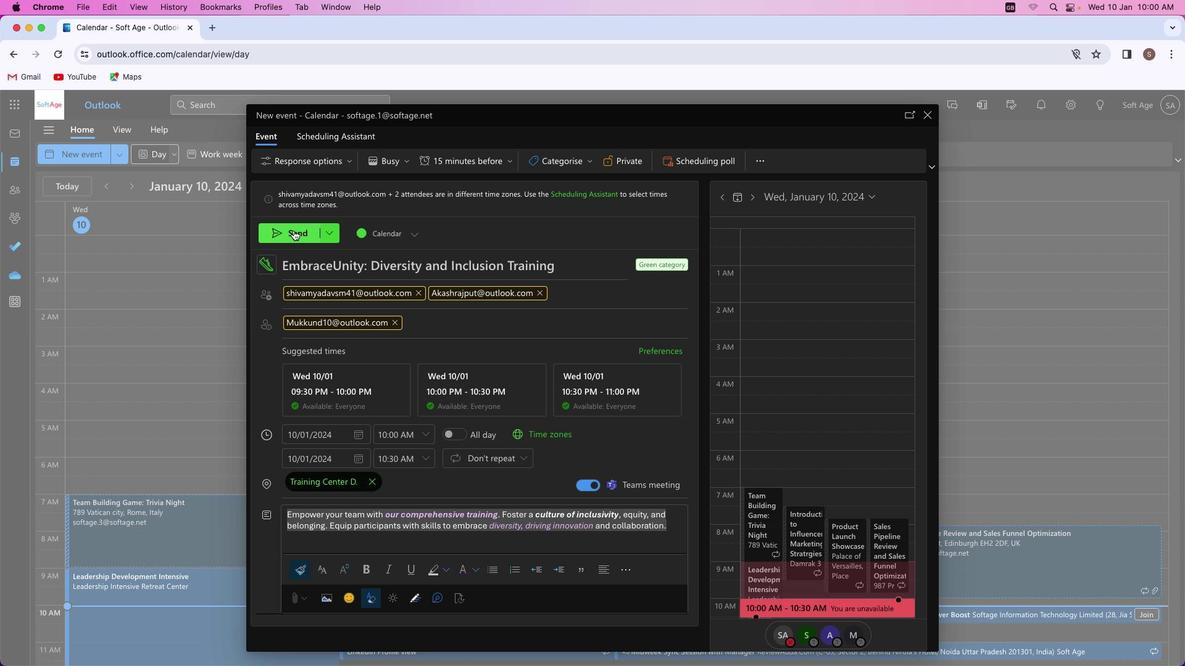 
Action: Mouse moved to (618, 393)
Screenshot: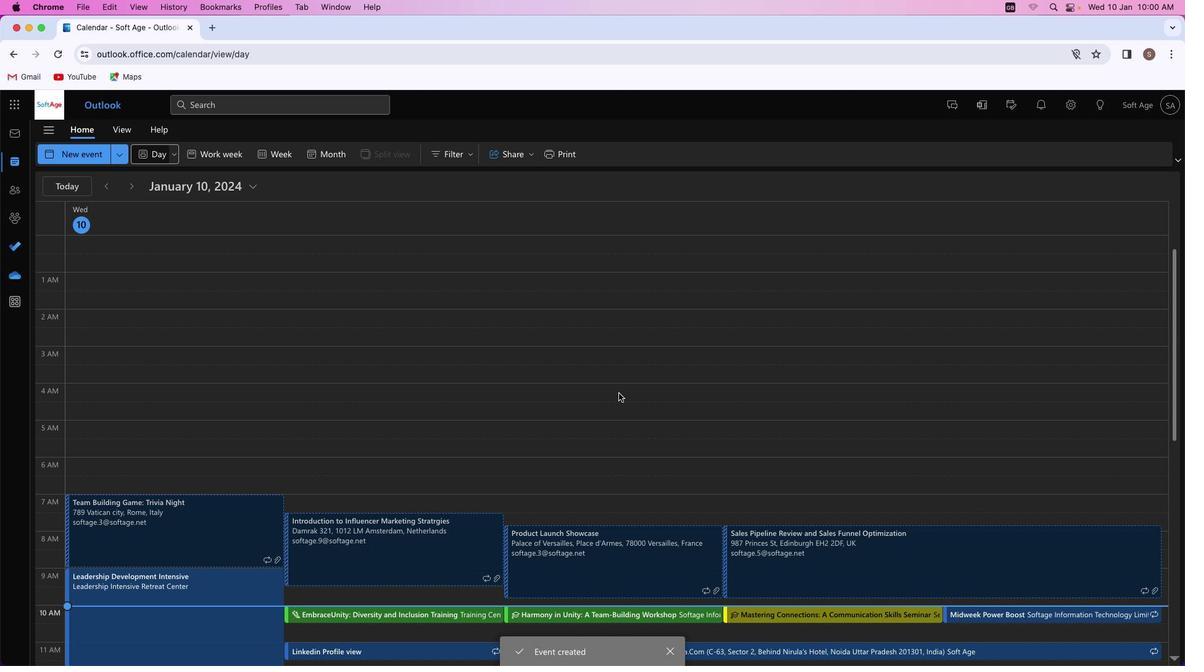 
